 Task: Create a due date automation trigger when advanced on, on the tuesday of the week a card is due add dates not starting tomorrow at 11:00 AM.
Action: Mouse moved to (1133, 357)
Screenshot: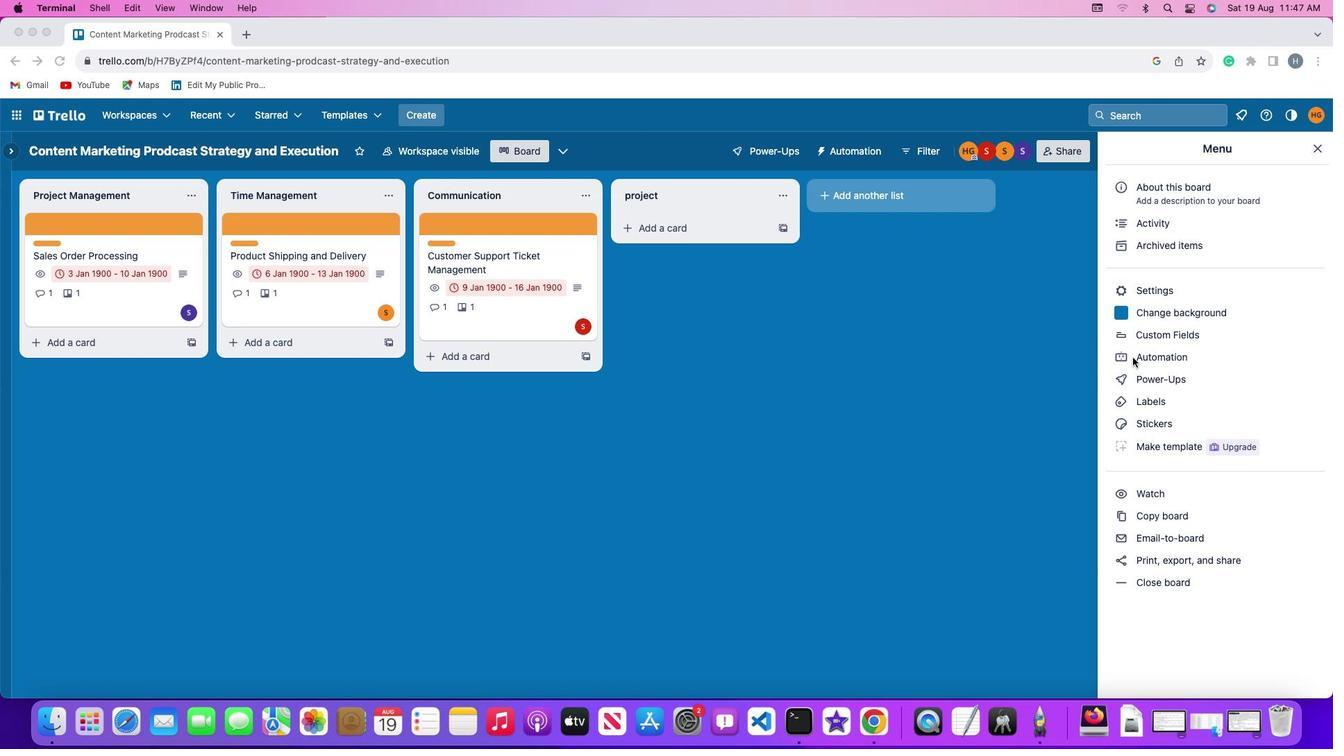 
Action: Mouse pressed left at (1133, 357)
Screenshot: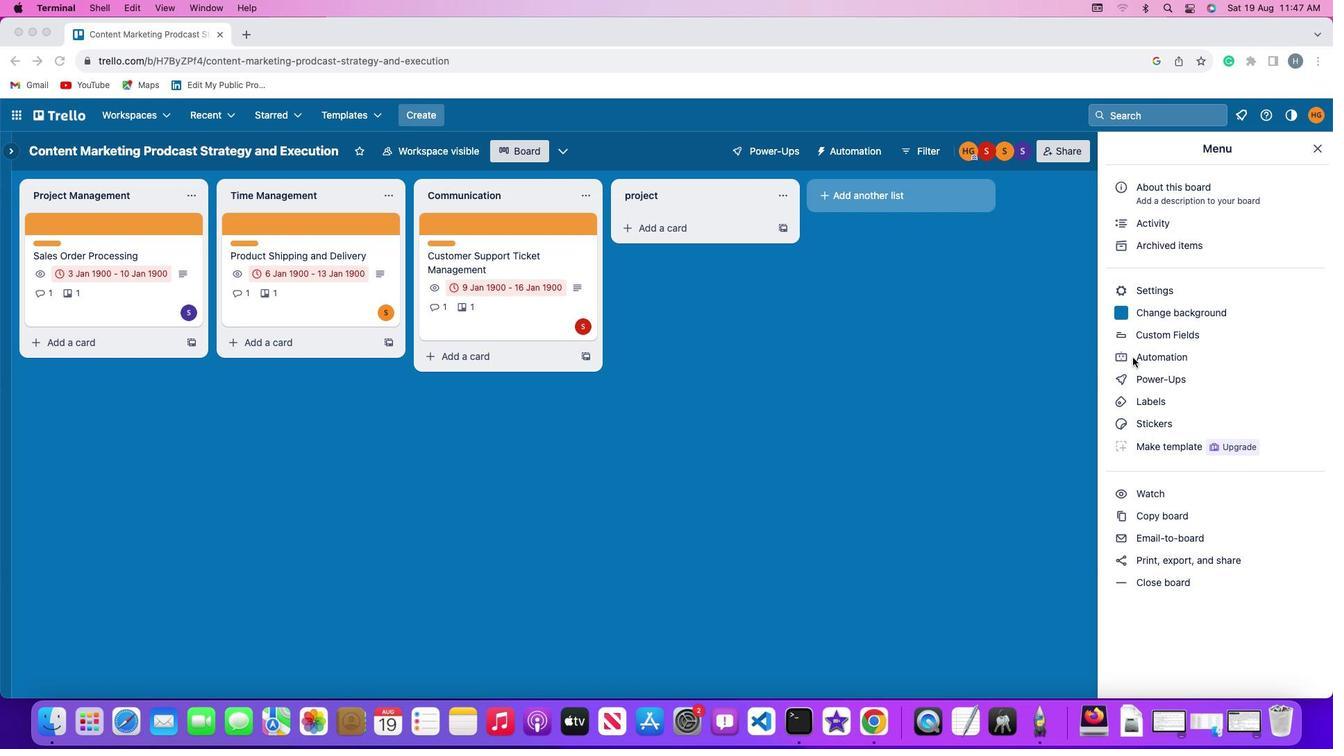 
Action: Mouse pressed left at (1133, 357)
Screenshot: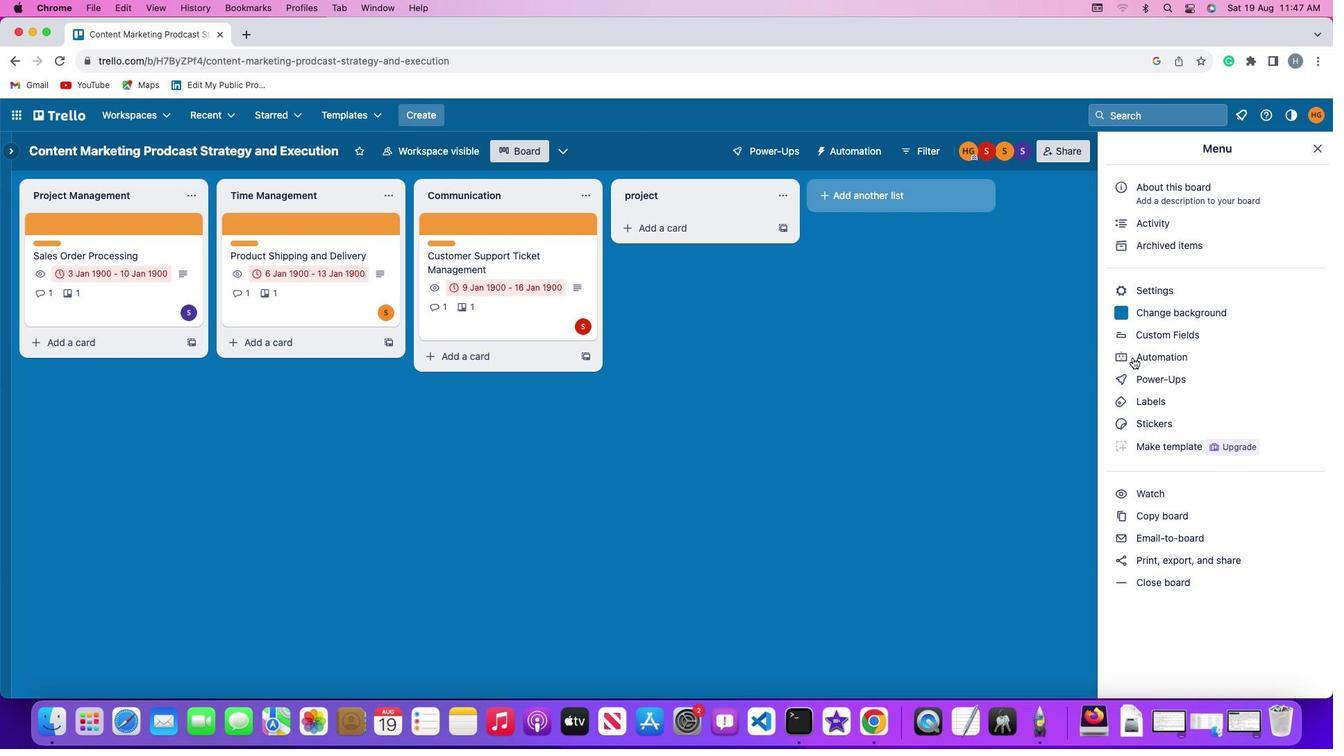 
Action: Mouse moved to (77, 331)
Screenshot: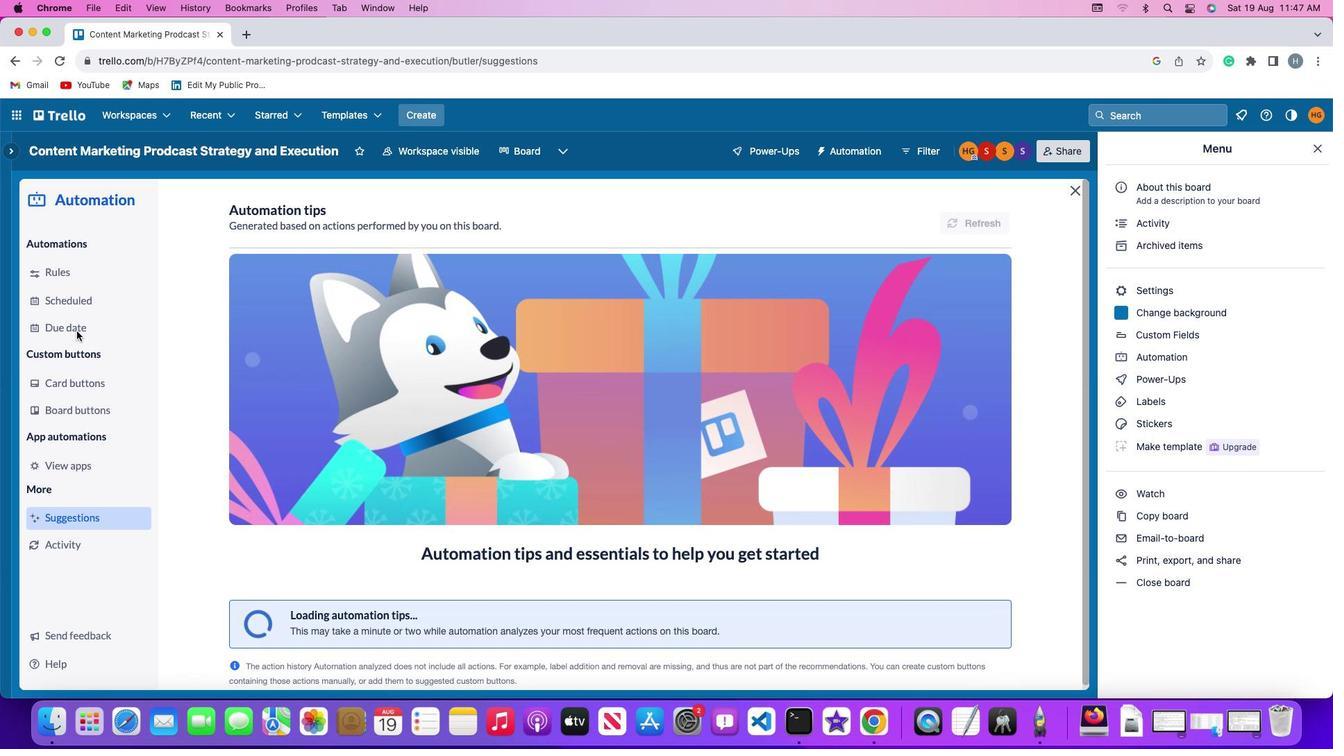 
Action: Mouse pressed left at (77, 331)
Screenshot: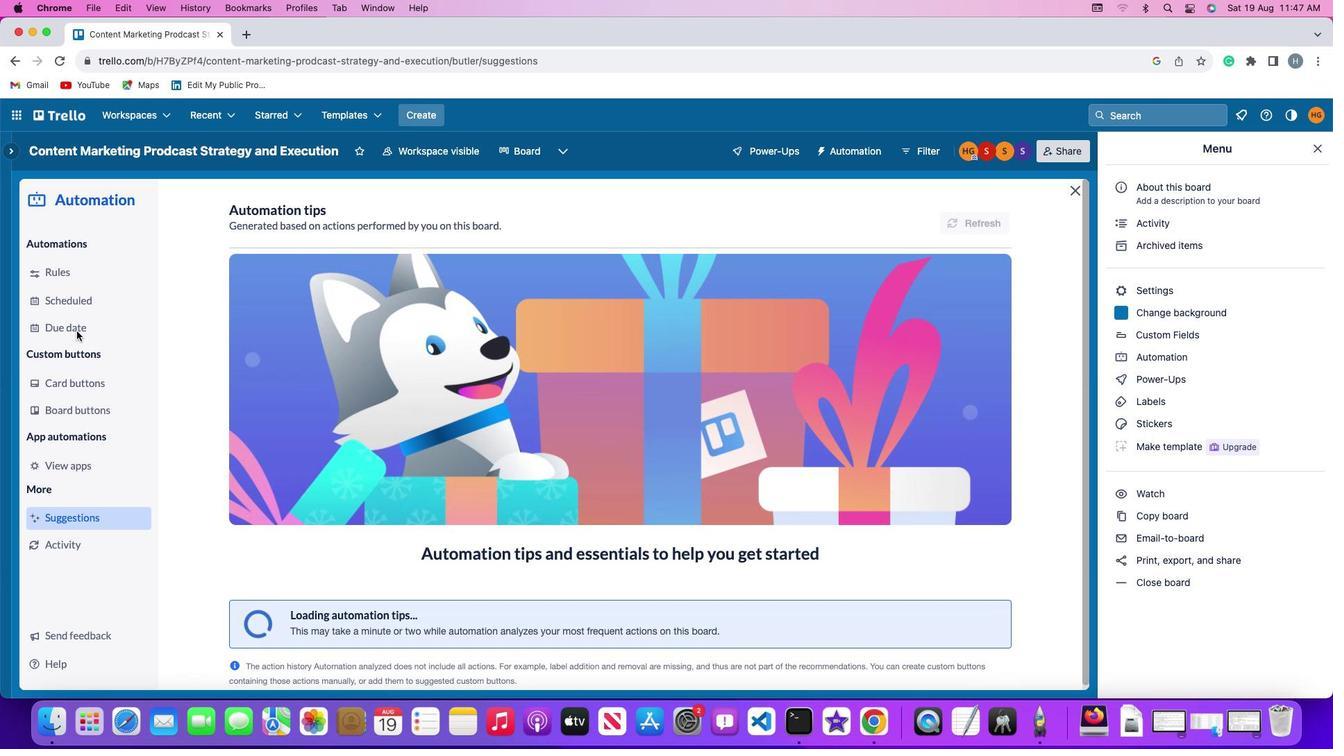 
Action: Mouse moved to (942, 211)
Screenshot: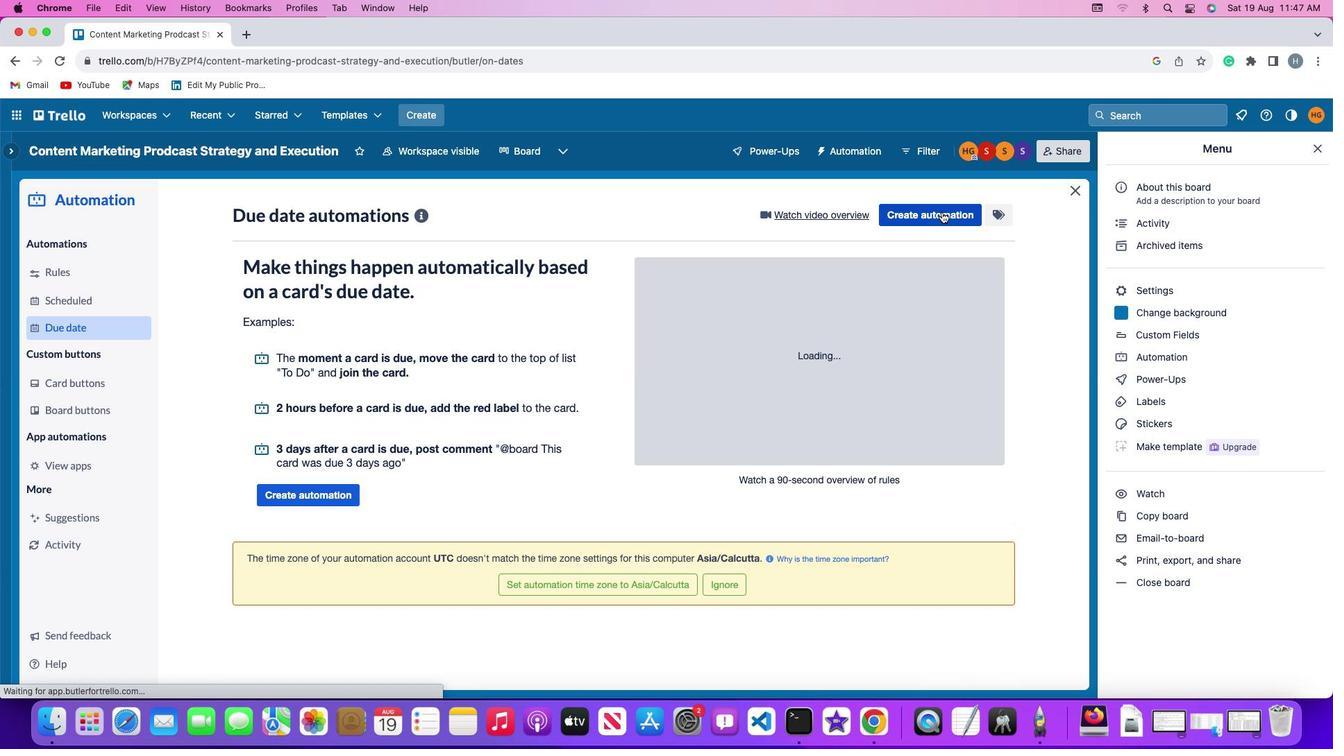 
Action: Mouse pressed left at (942, 211)
Screenshot: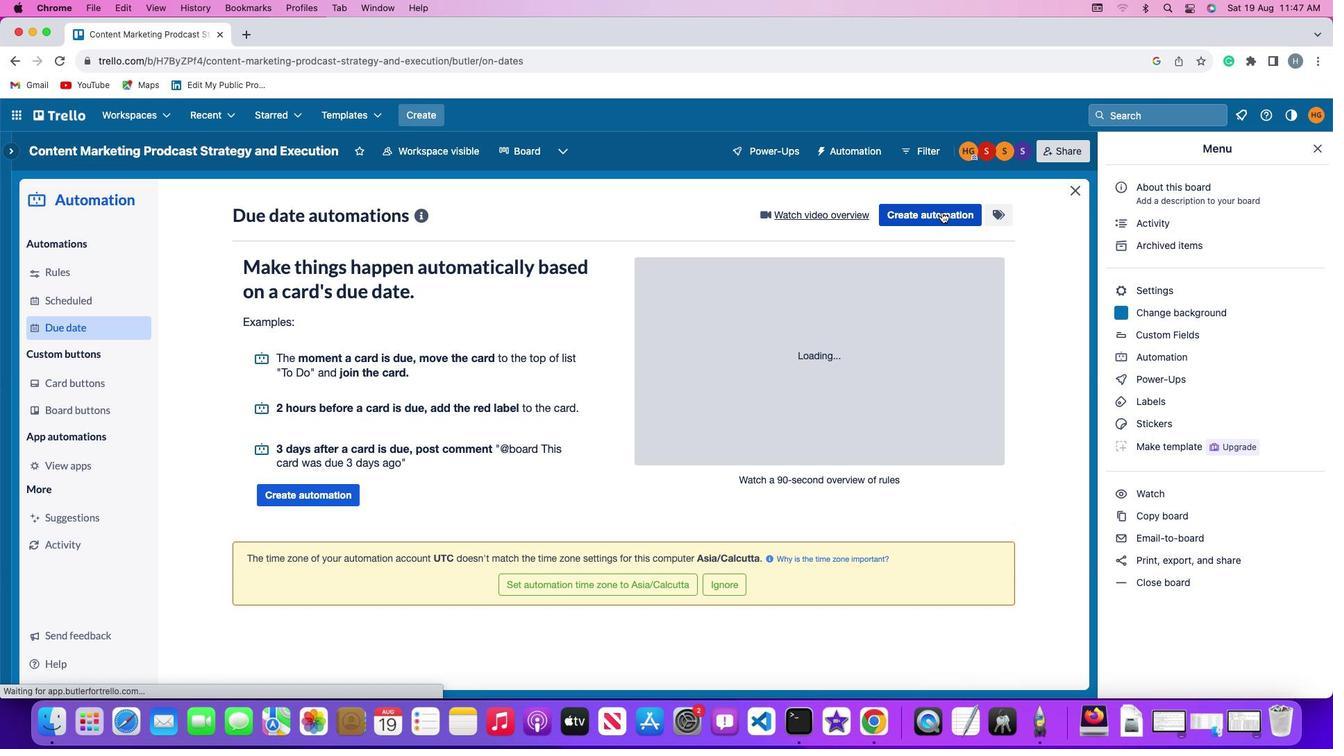 
Action: Mouse moved to (270, 343)
Screenshot: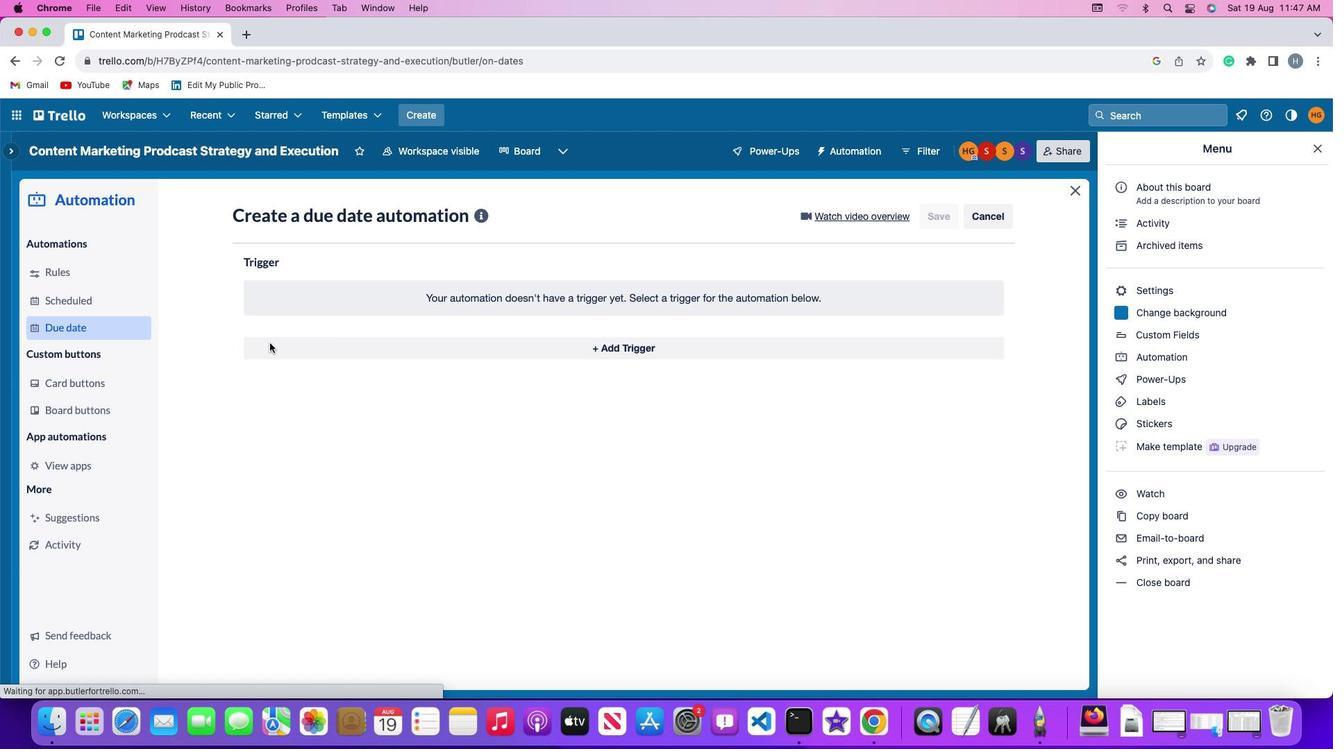 
Action: Mouse pressed left at (270, 343)
Screenshot: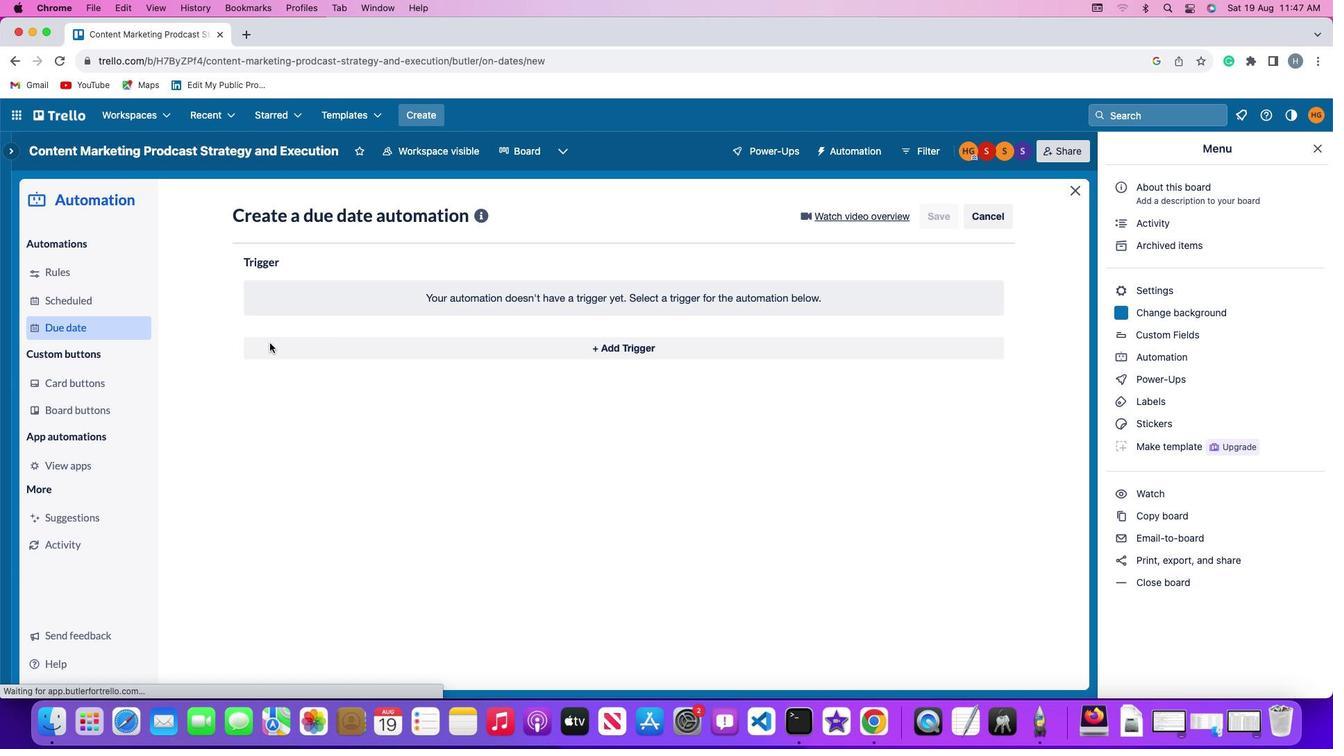 
Action: Mouse moved to (308, 596)
Screenshot: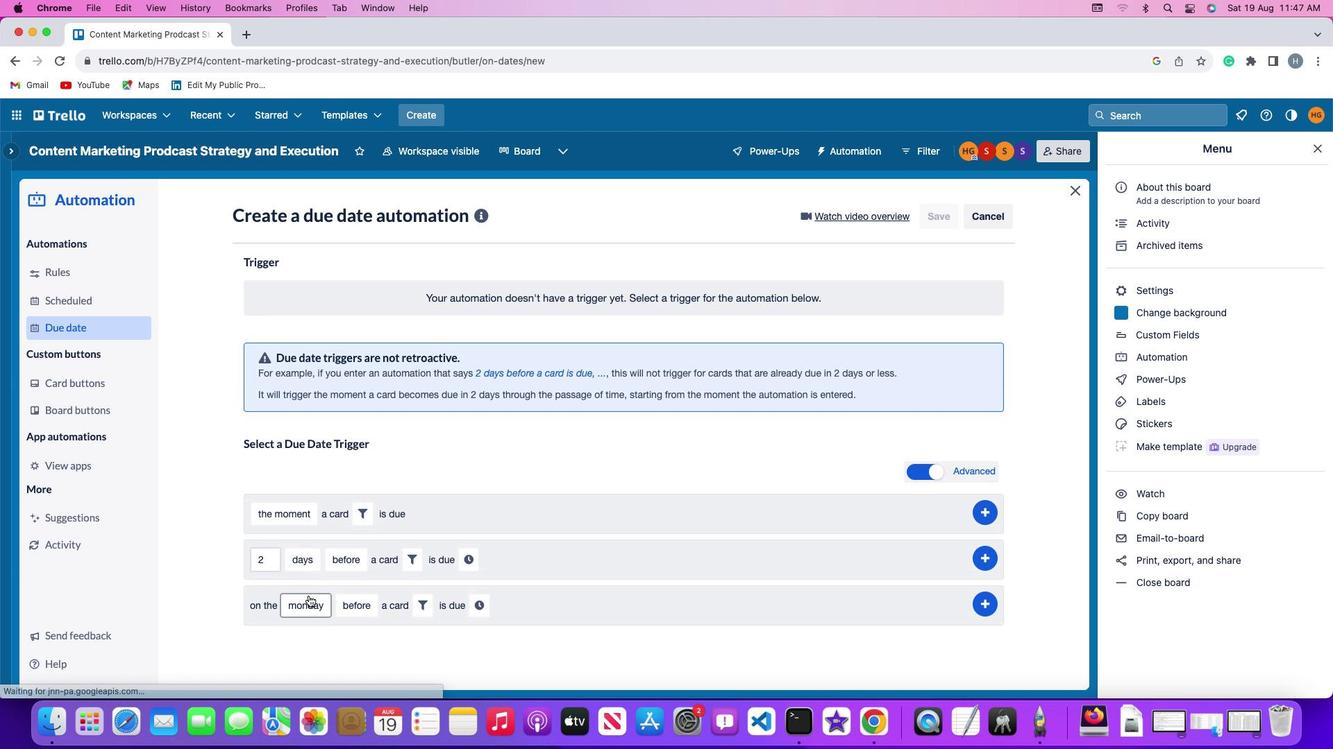 
Action: Mouse pressed left at (308, 596)
Screenshot: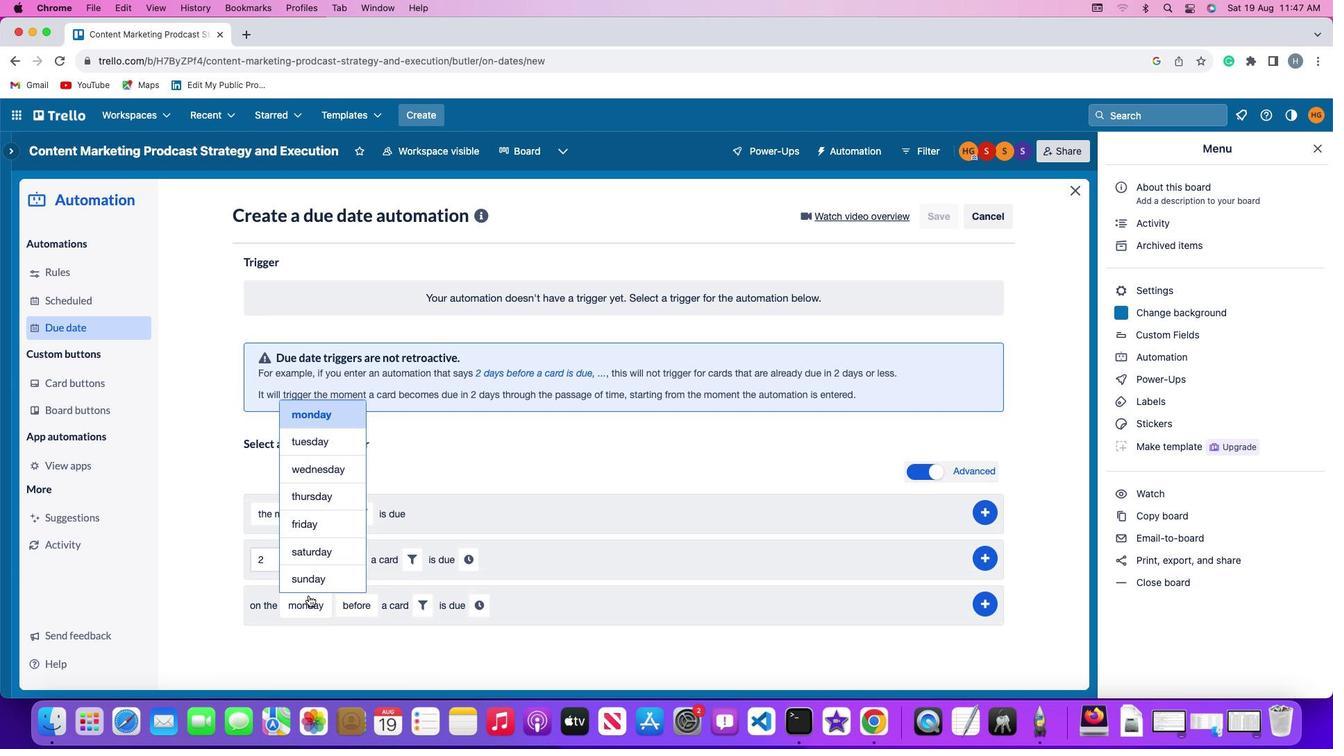 
Action: Mouse moved to (329, 447)
Screenshot: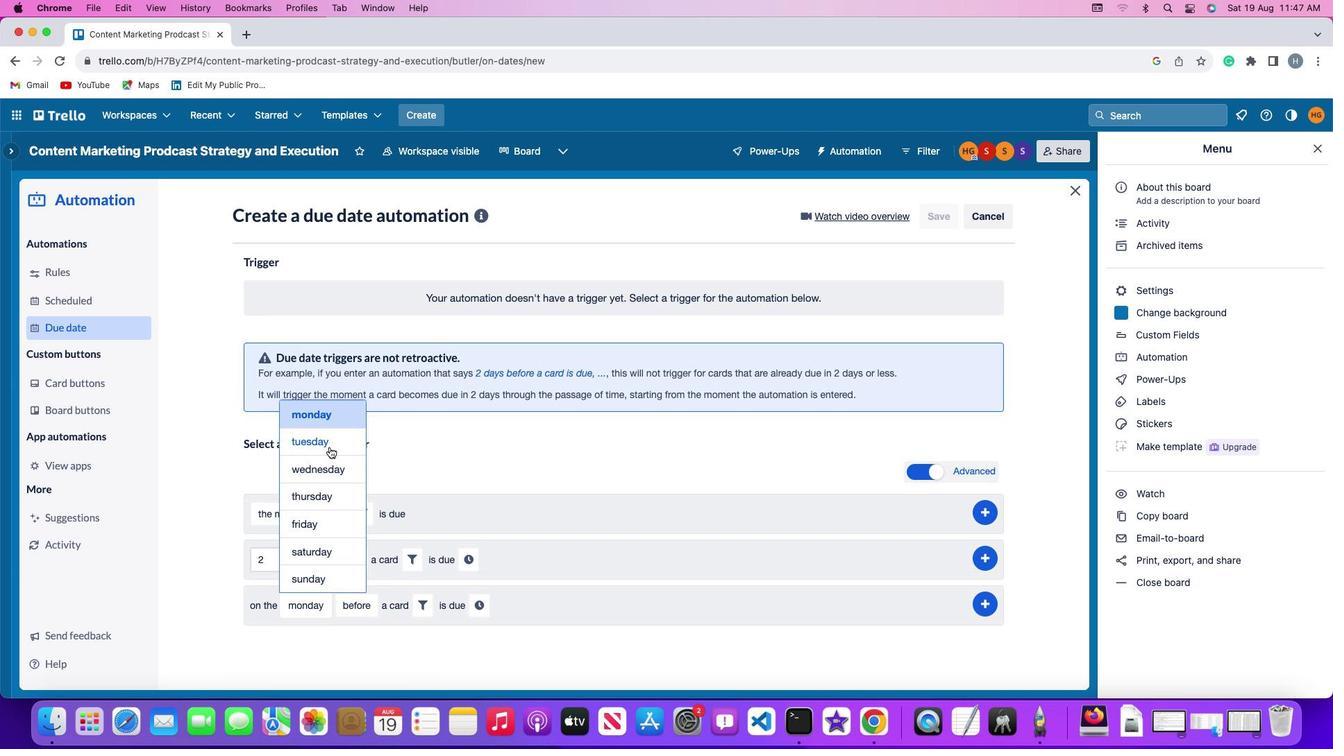 
Action: Mouse pressed left at (329, 447)
Screenshot: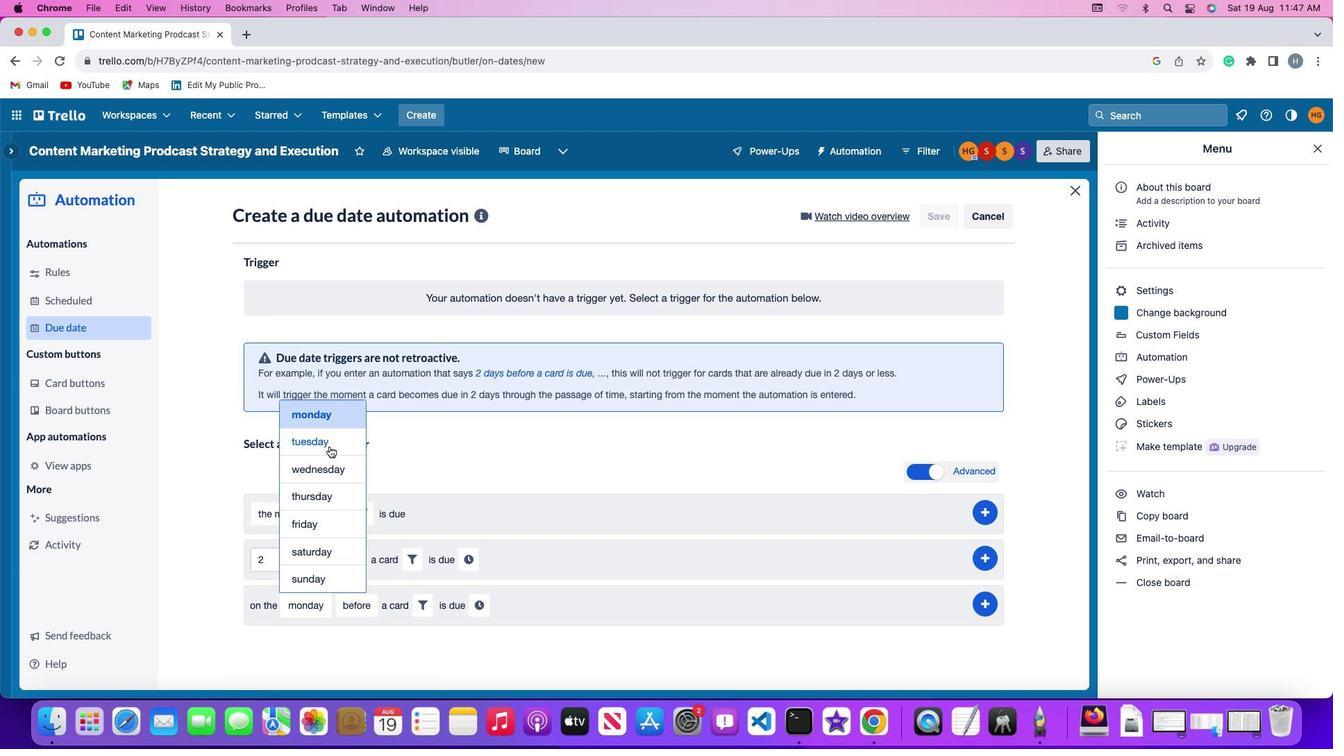 
Action: Mouse moved to (365, 613)
Screenshot: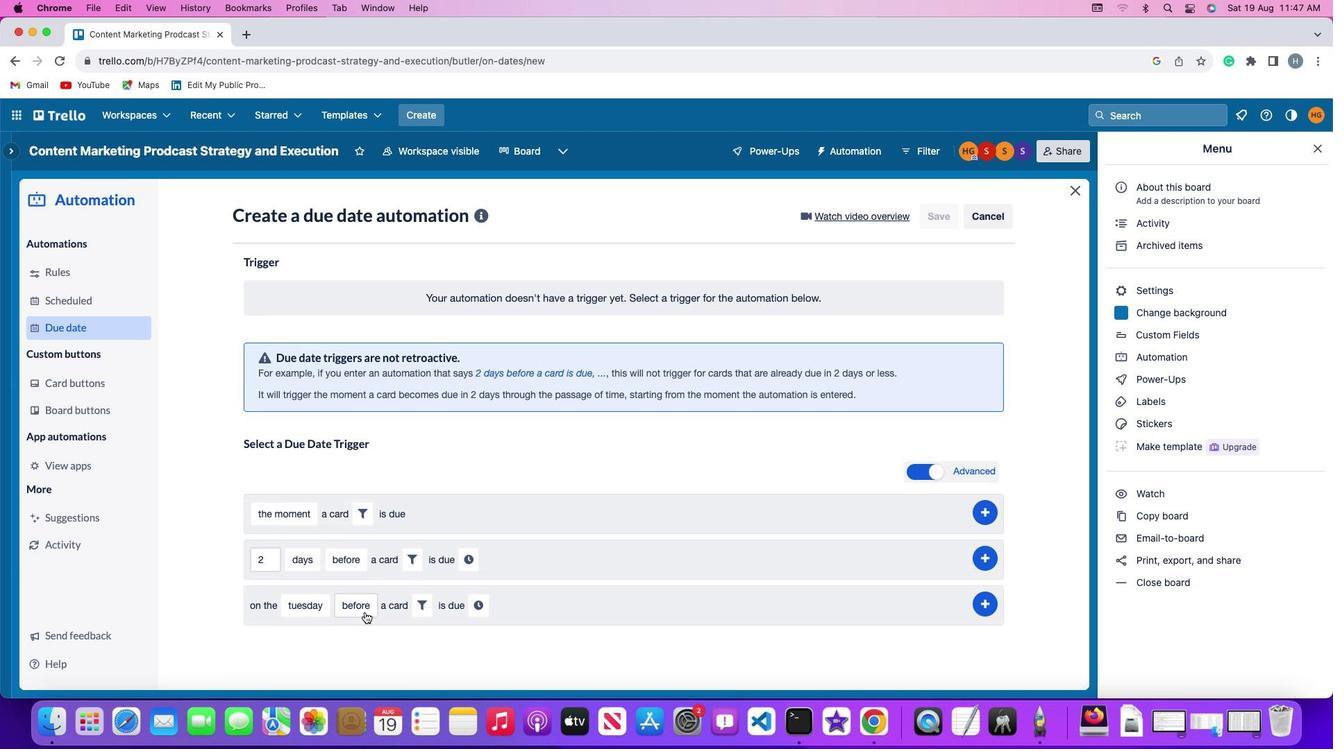 
Action: Mouse pressed left at (365, 613)
Screenshot: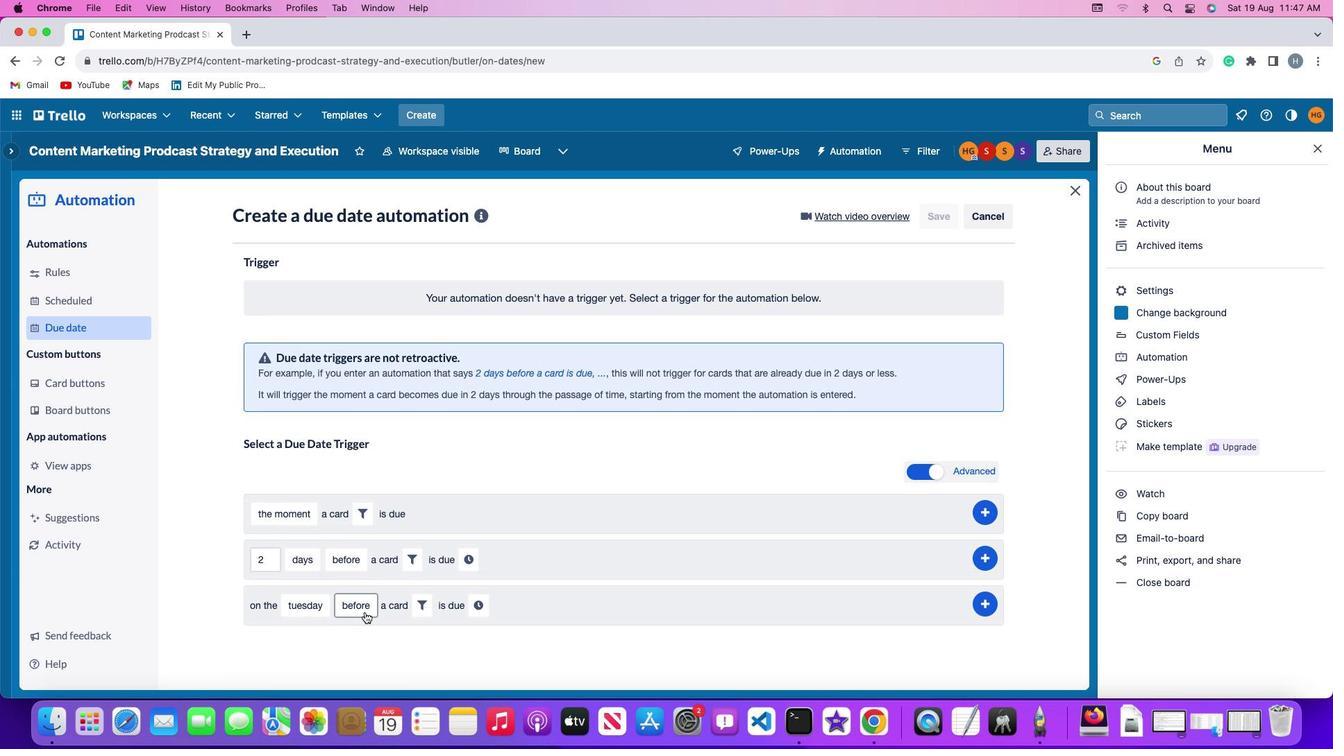 
Action: Mouse moved to (376, 552)
Screenshot: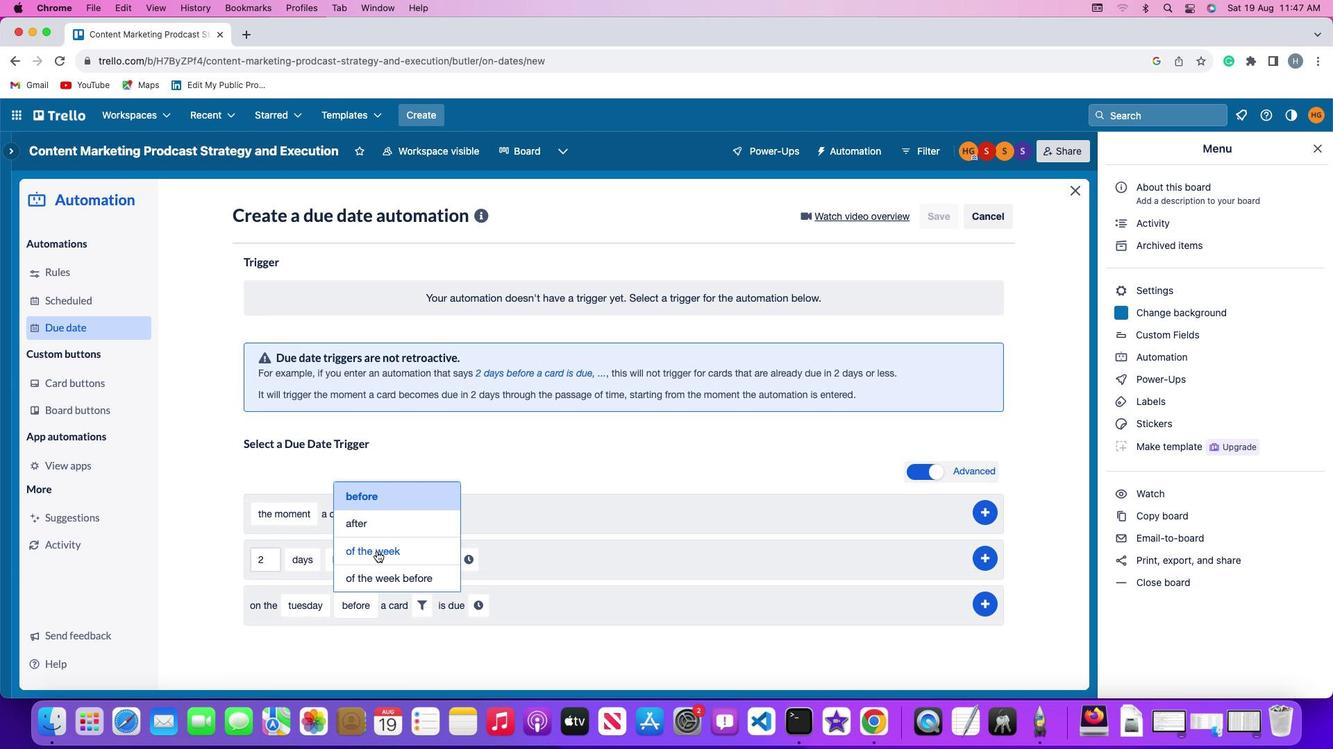 
Action: Mouse pressed left at (376, 552)
Screenshot: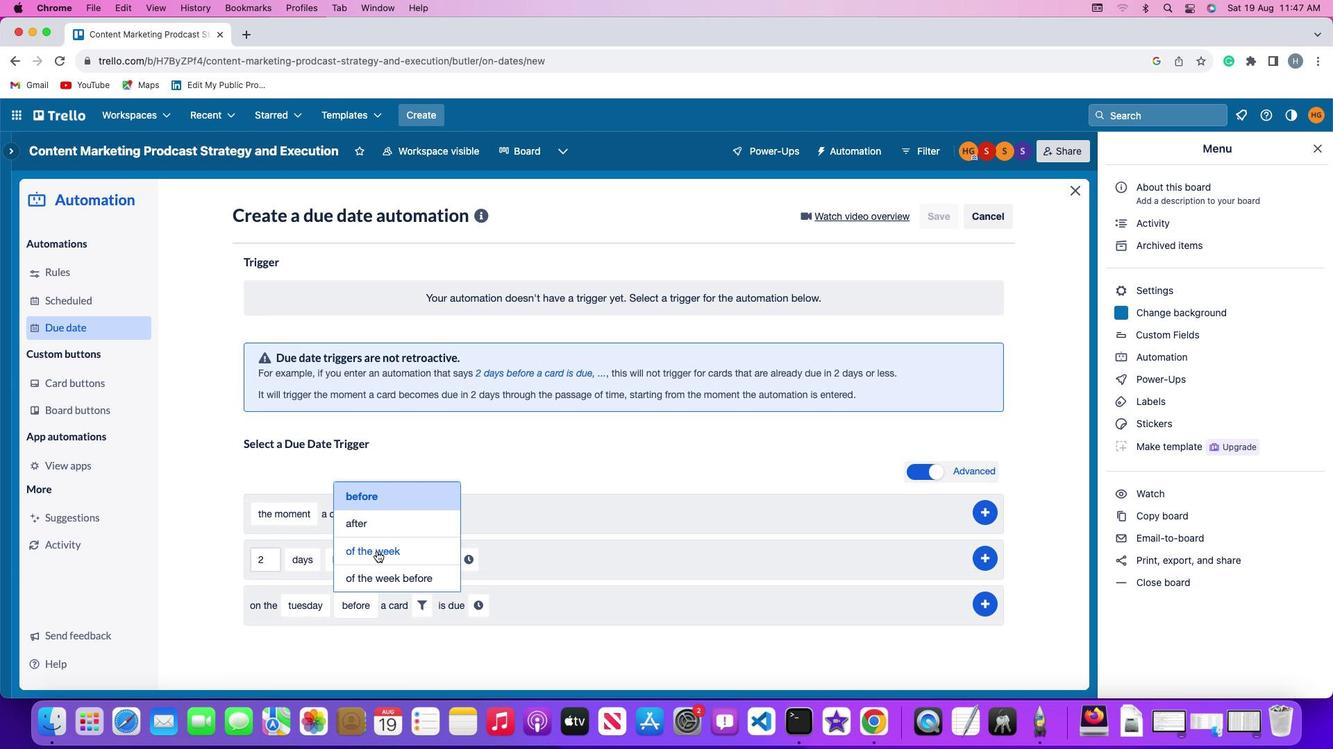 
Action: Mouse moved to (445, 604)
Screenshot: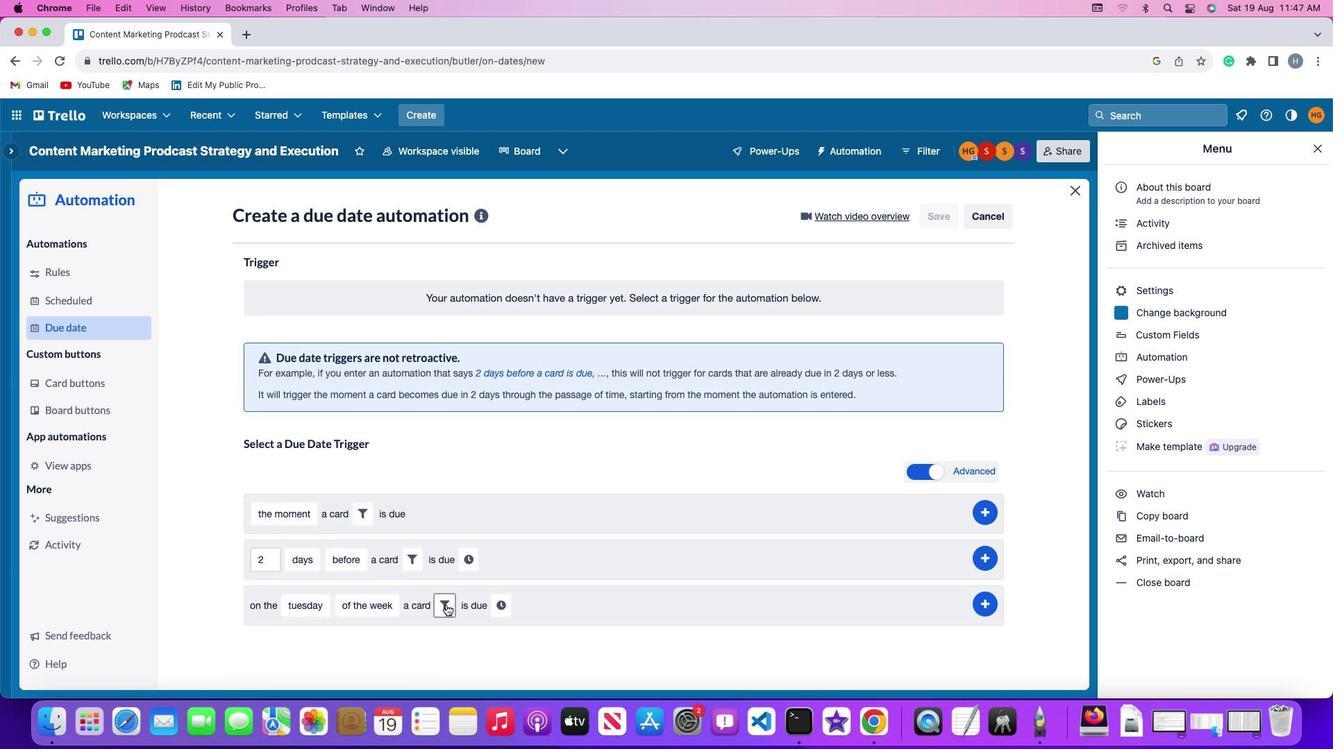 
Action: Mouse pressed left at (445, 604)
Screenshot: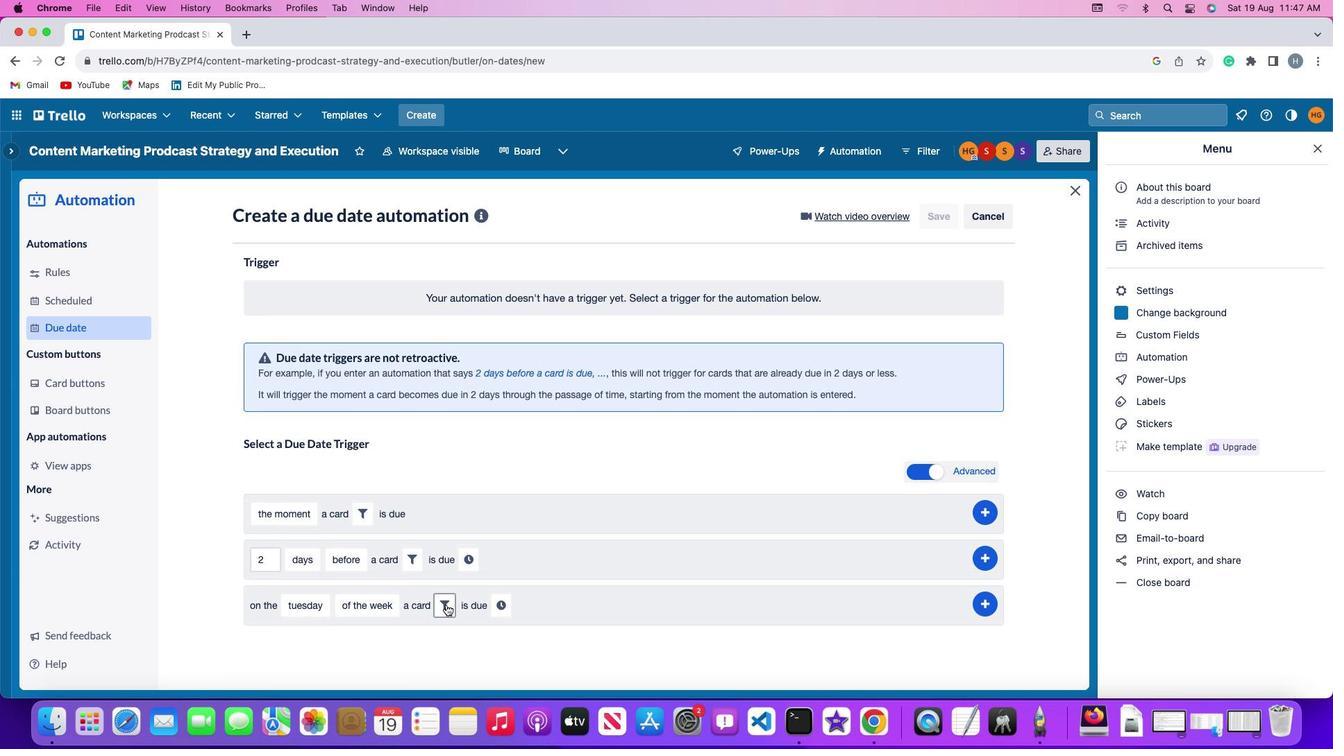 
Action: Mouse moved to (512, 642)
Screenshot: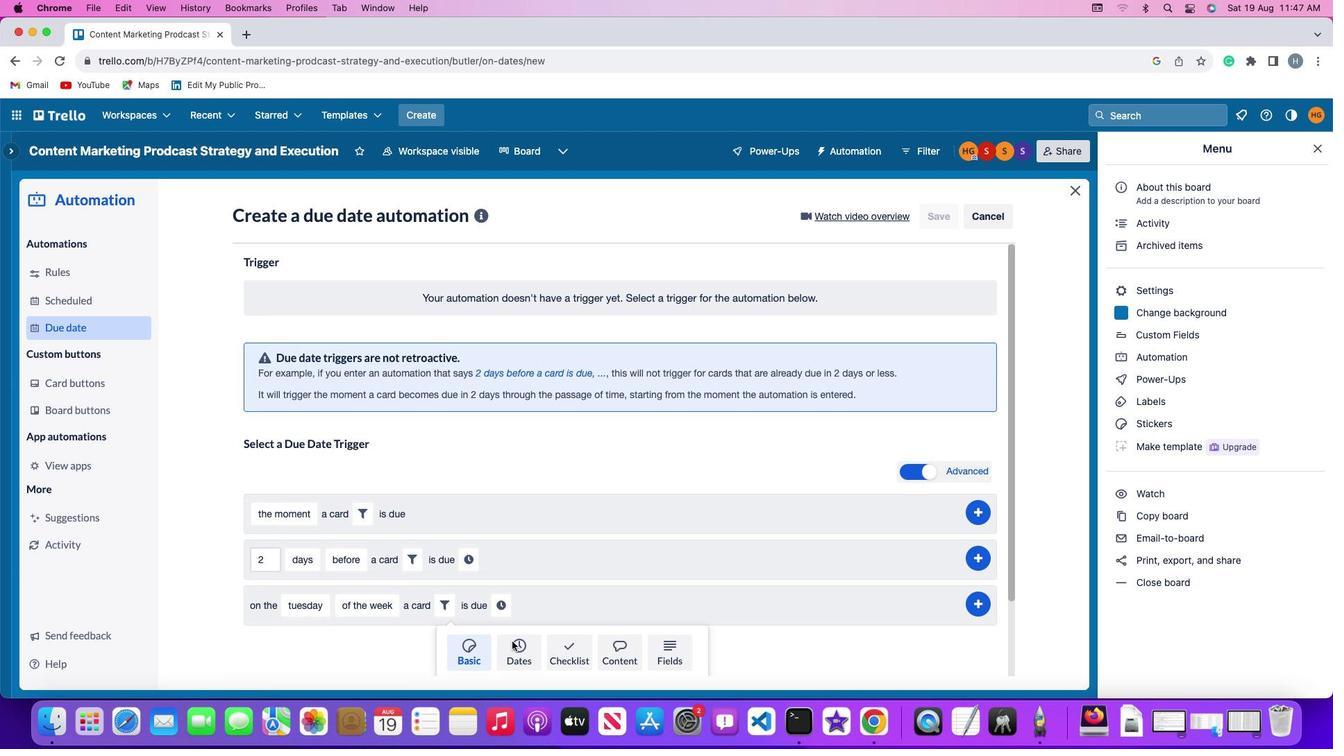 
Action: Mouse pressed left at (512, 642)
Screenshot: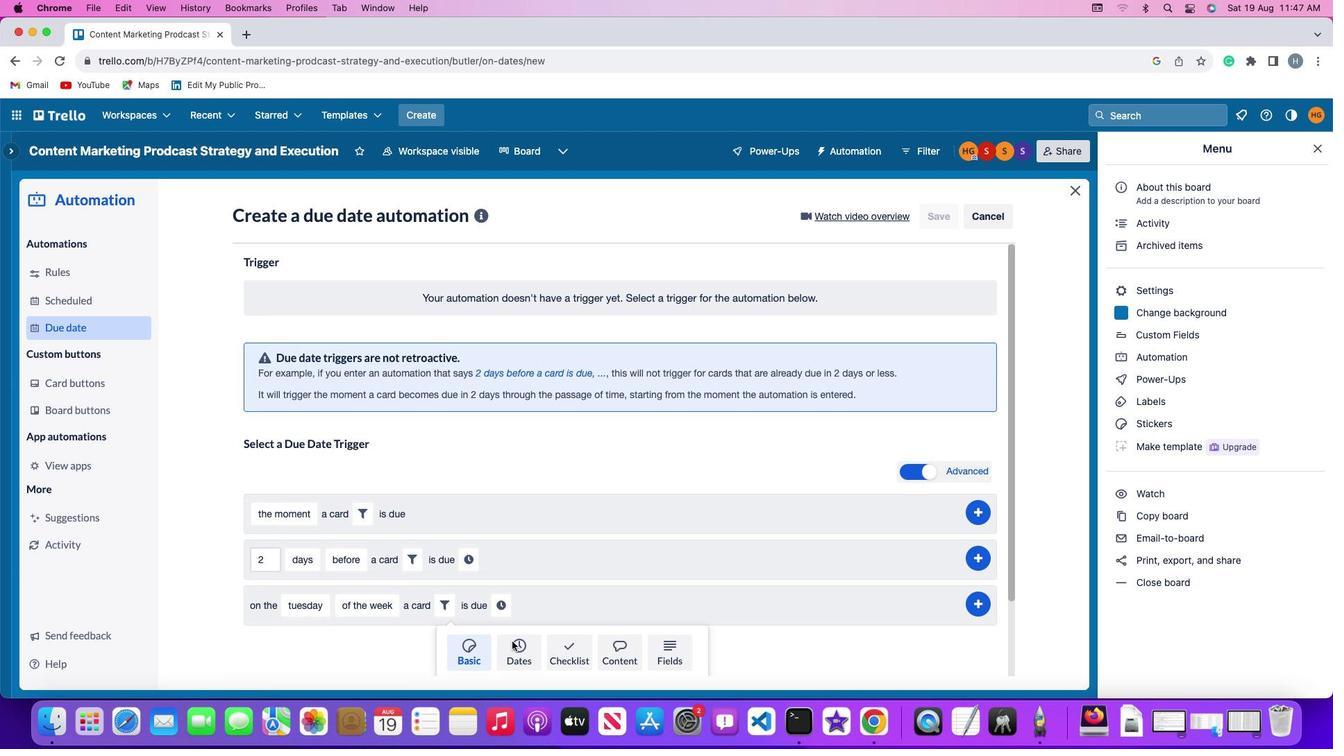 
Action: Mouse moved to (403, 642)
Screenshot: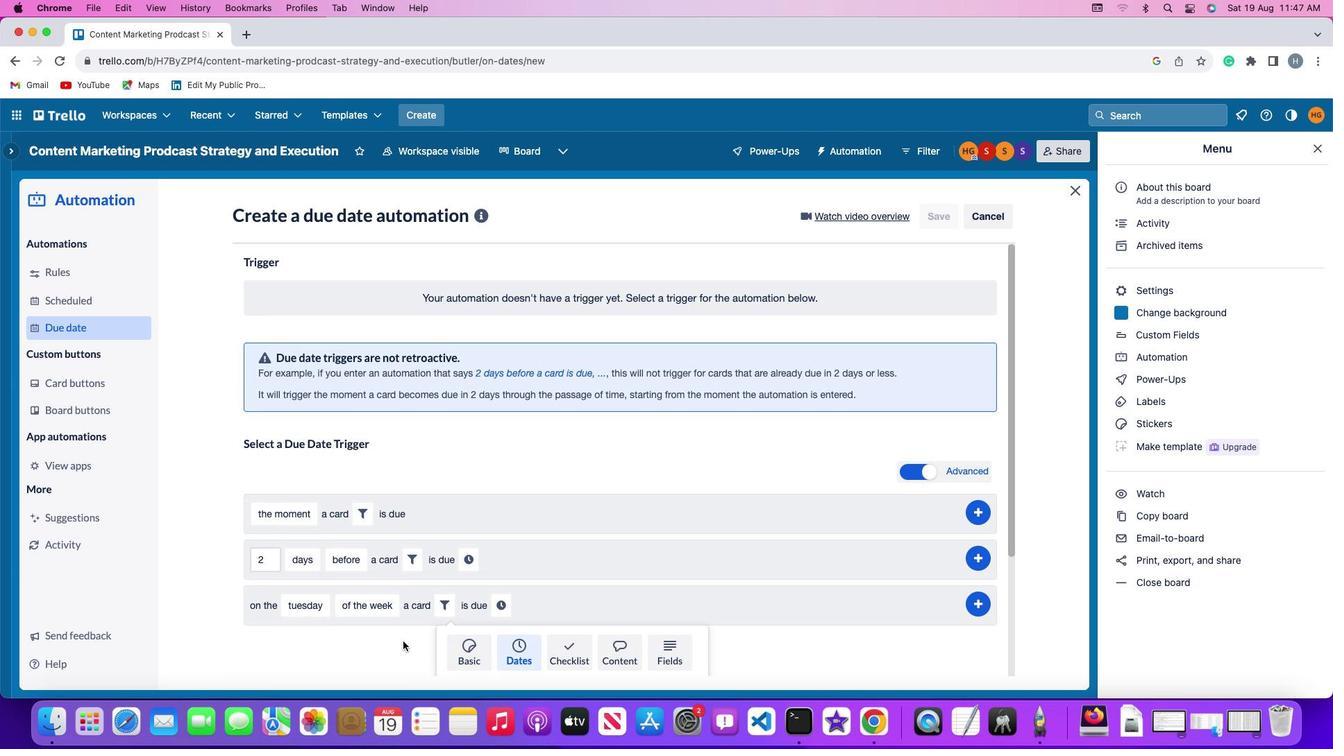 
Action: Mouse scrolled (403, 642) with delta (0, 0)
Screenshot: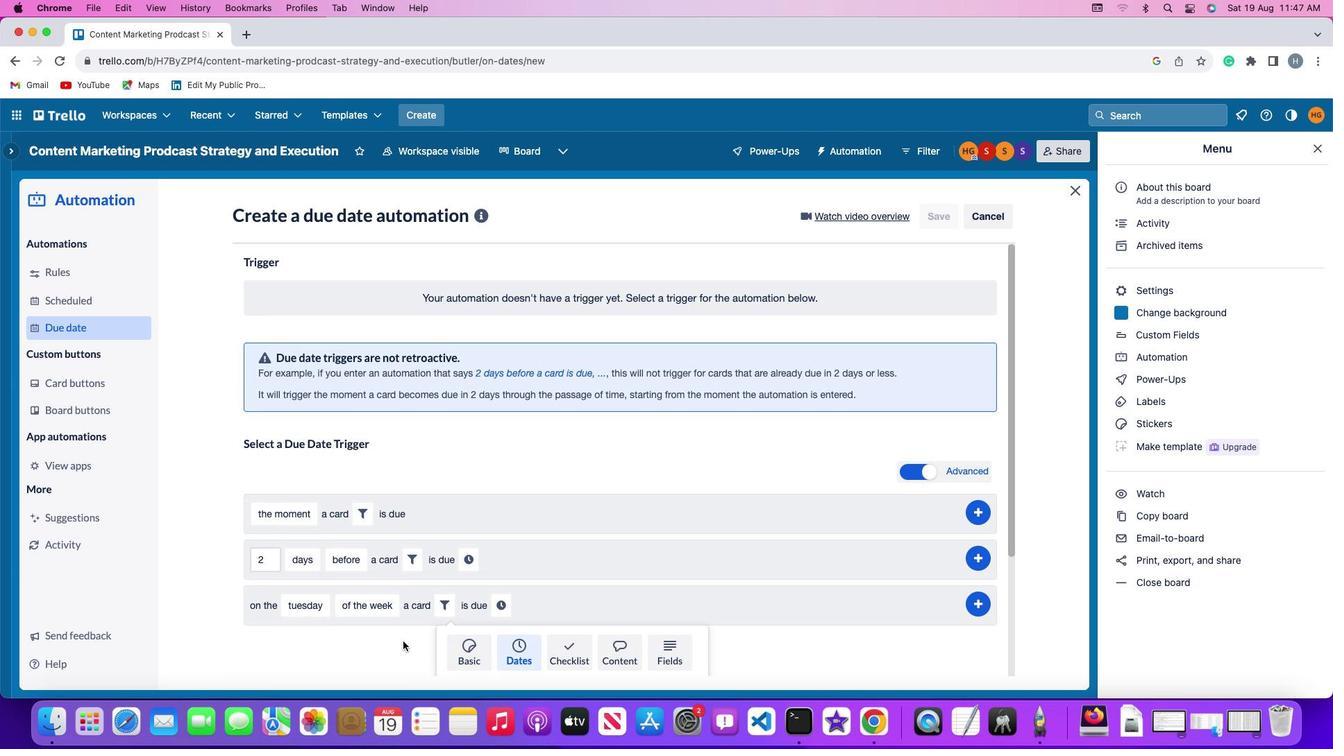 
Action: Mouse scrolled (403, 642) with delta (0, 0)
Screenshot: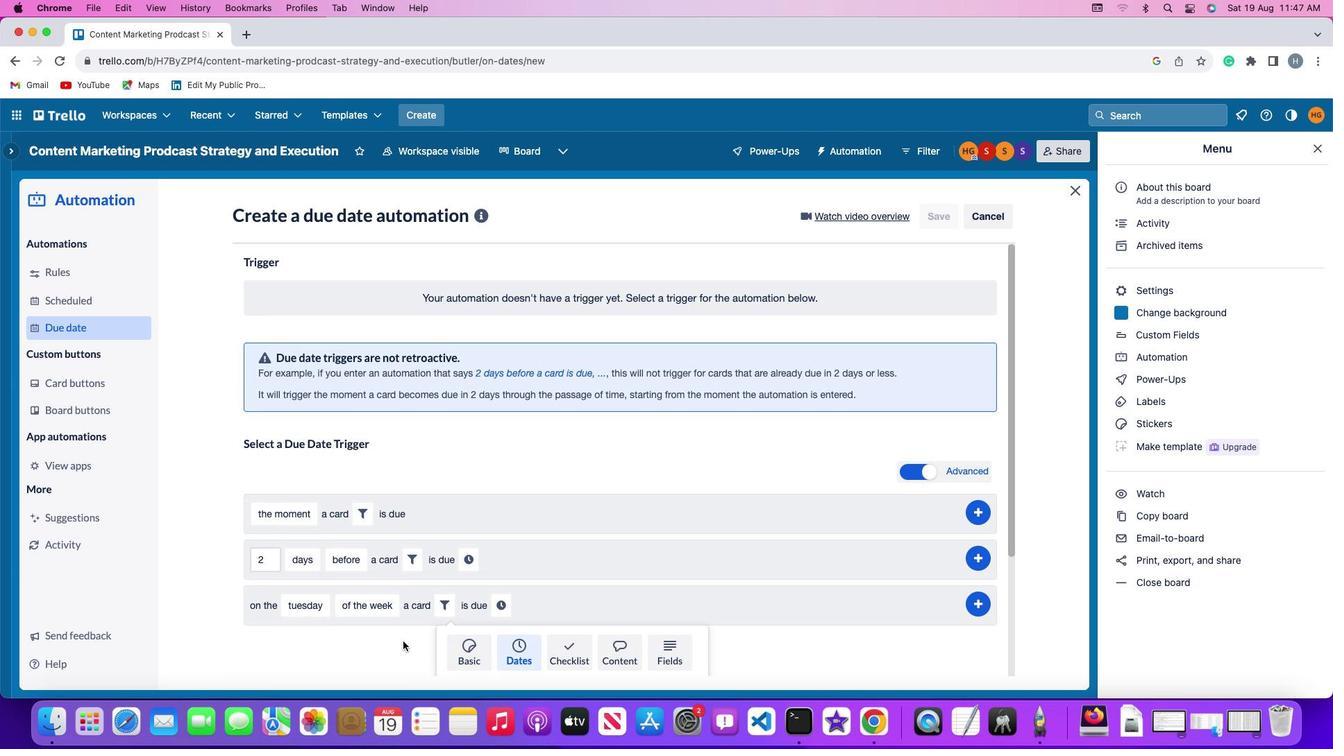 
Action: Mouse scrolled (403, 642) with delta (0, -2)
Screenshot: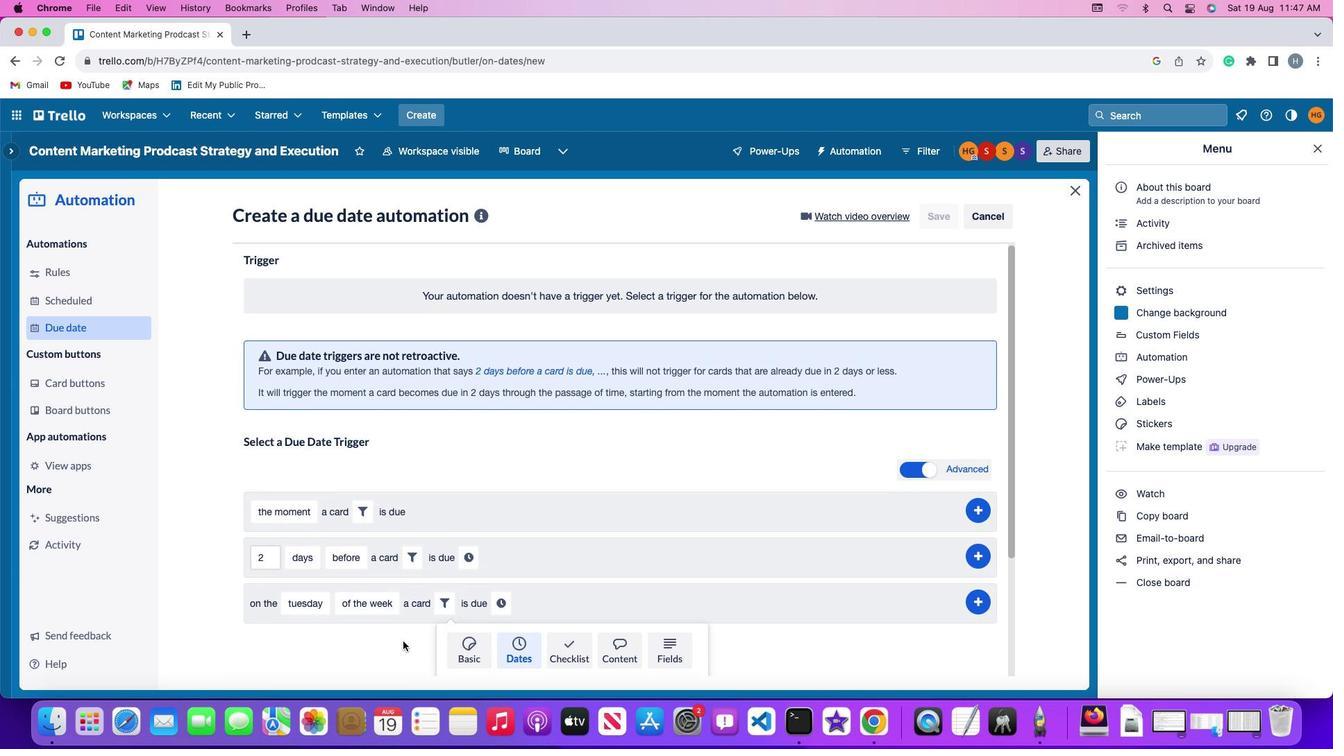 
Action: Mouse scrolled (403, 642) with delta (0, -3)
Screenshot: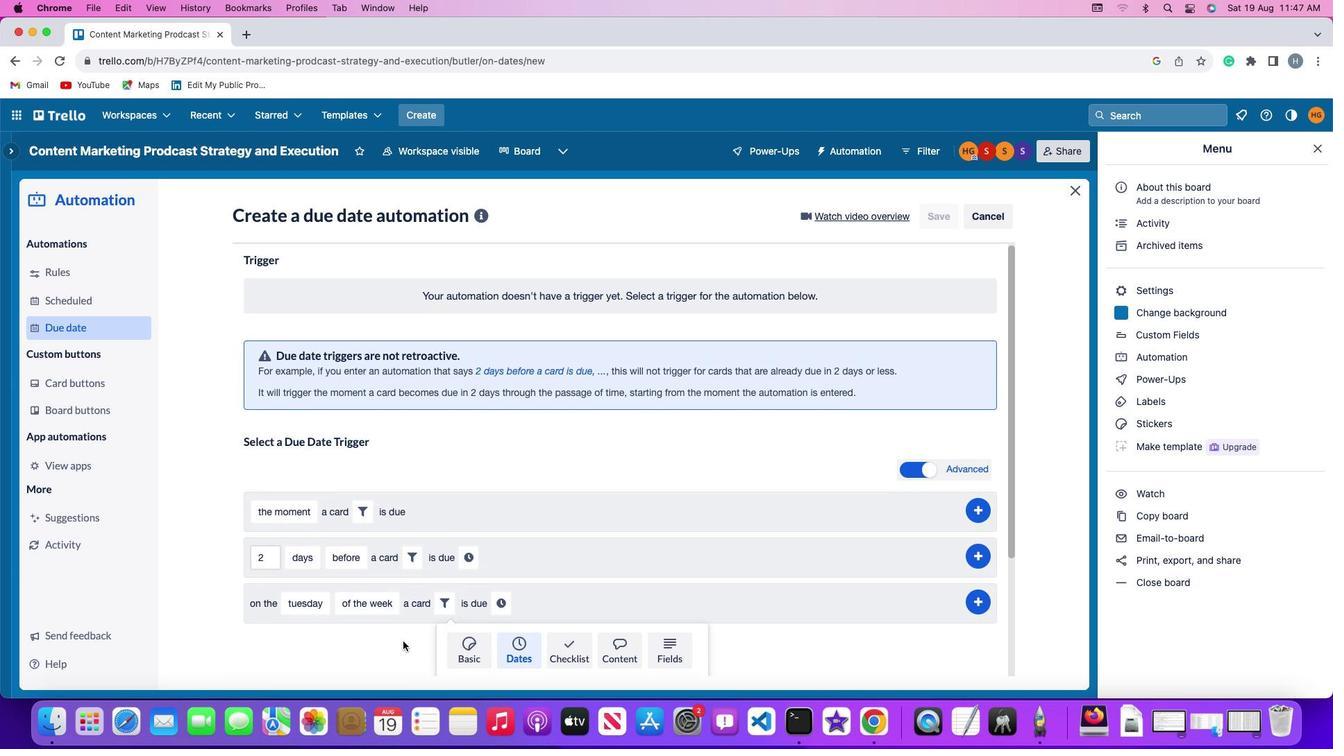 
Action: Mouse scrolled (403, 642) with delta (0, -4)
Screenshot: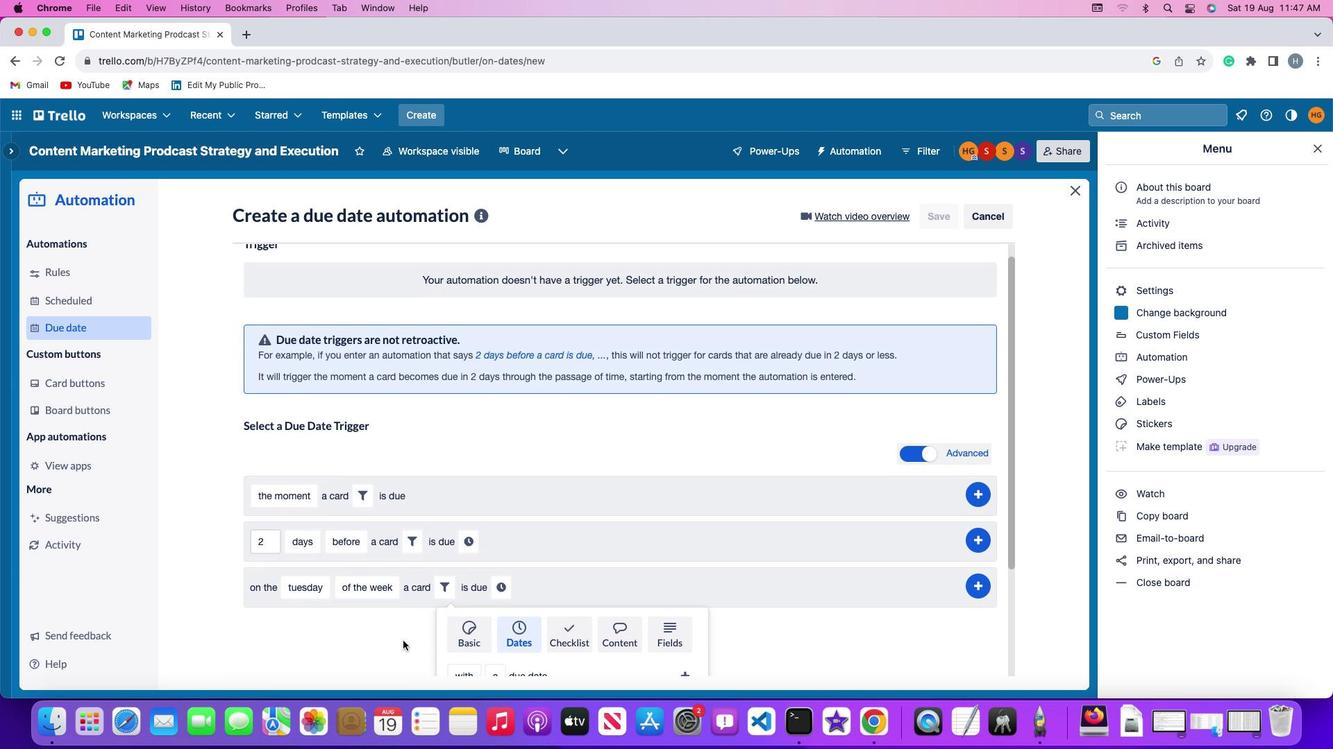 
Action: Mouse moved to (461, 602)
Screenshot: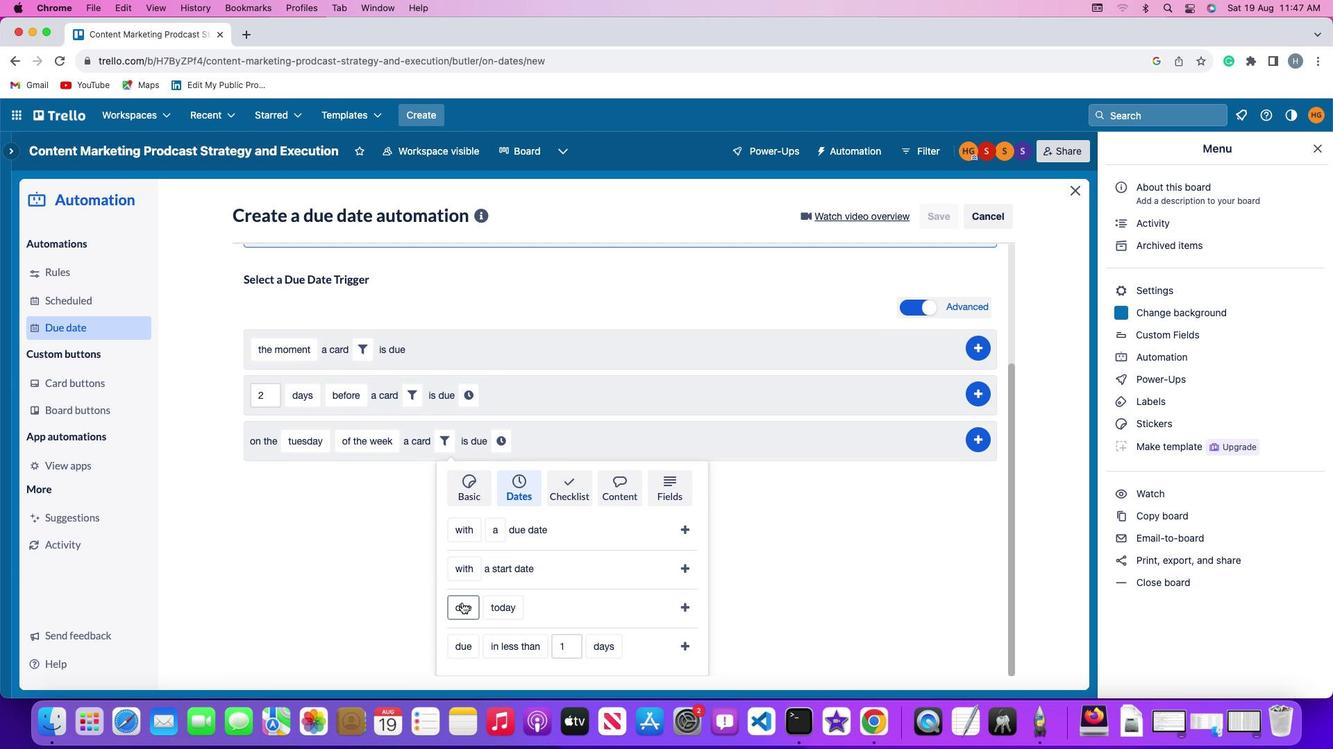 
Action: Mouse pressed left at (461, 602)
Screenshot: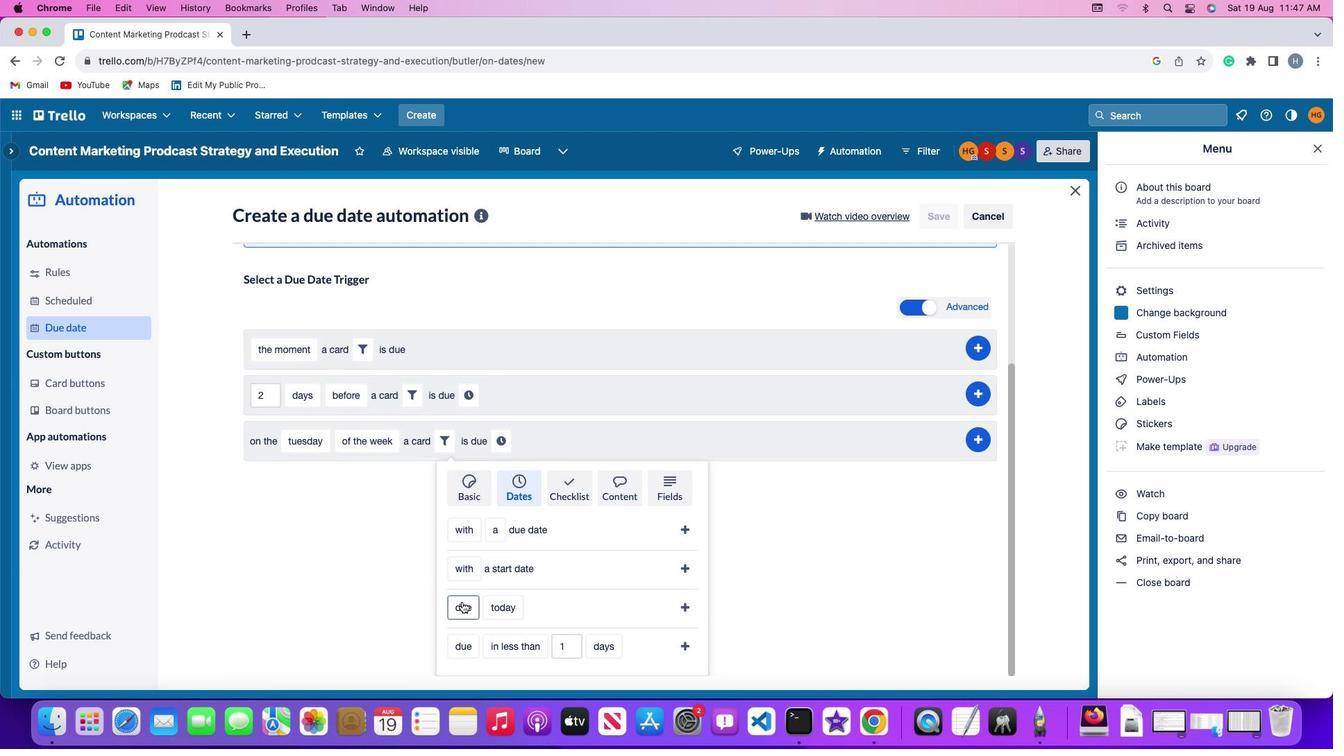 
Action: Mouse moved to (460, 581)
Screenshot: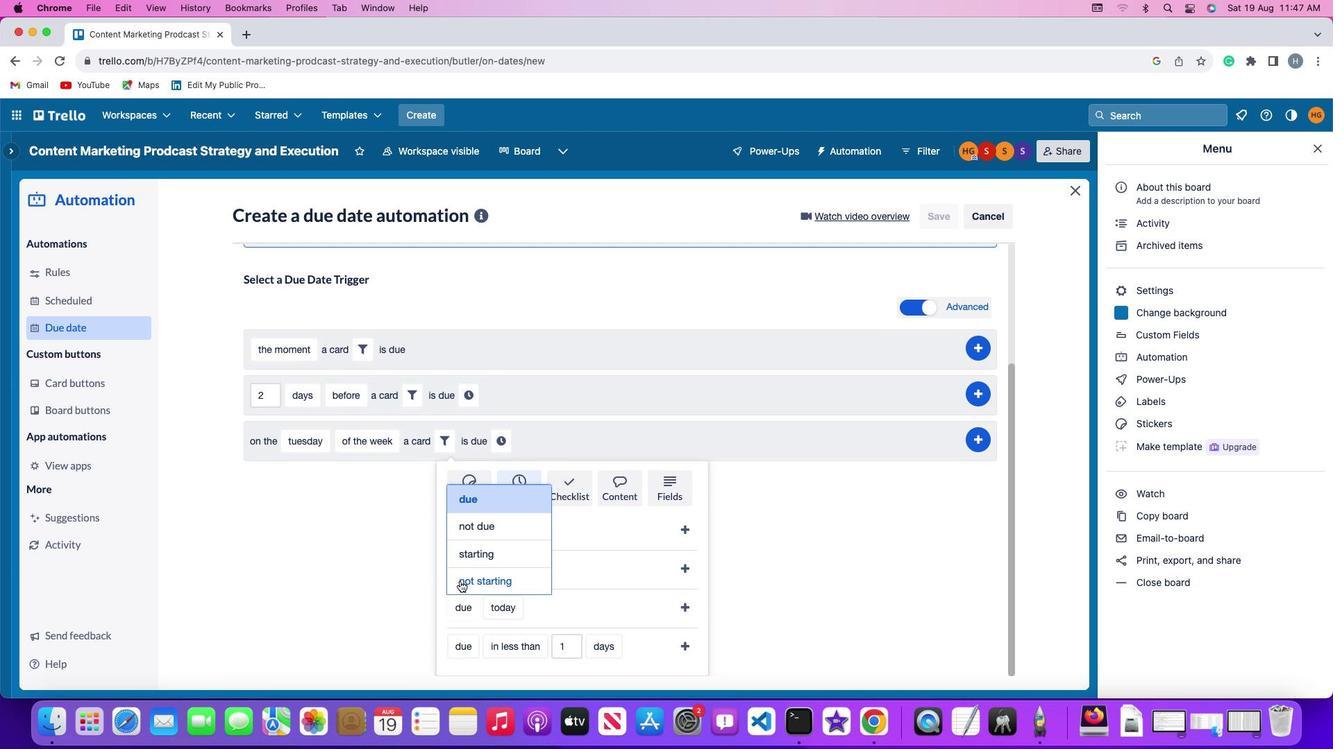 
Action: Mouse pressed left at (460, 581)
Screenshot: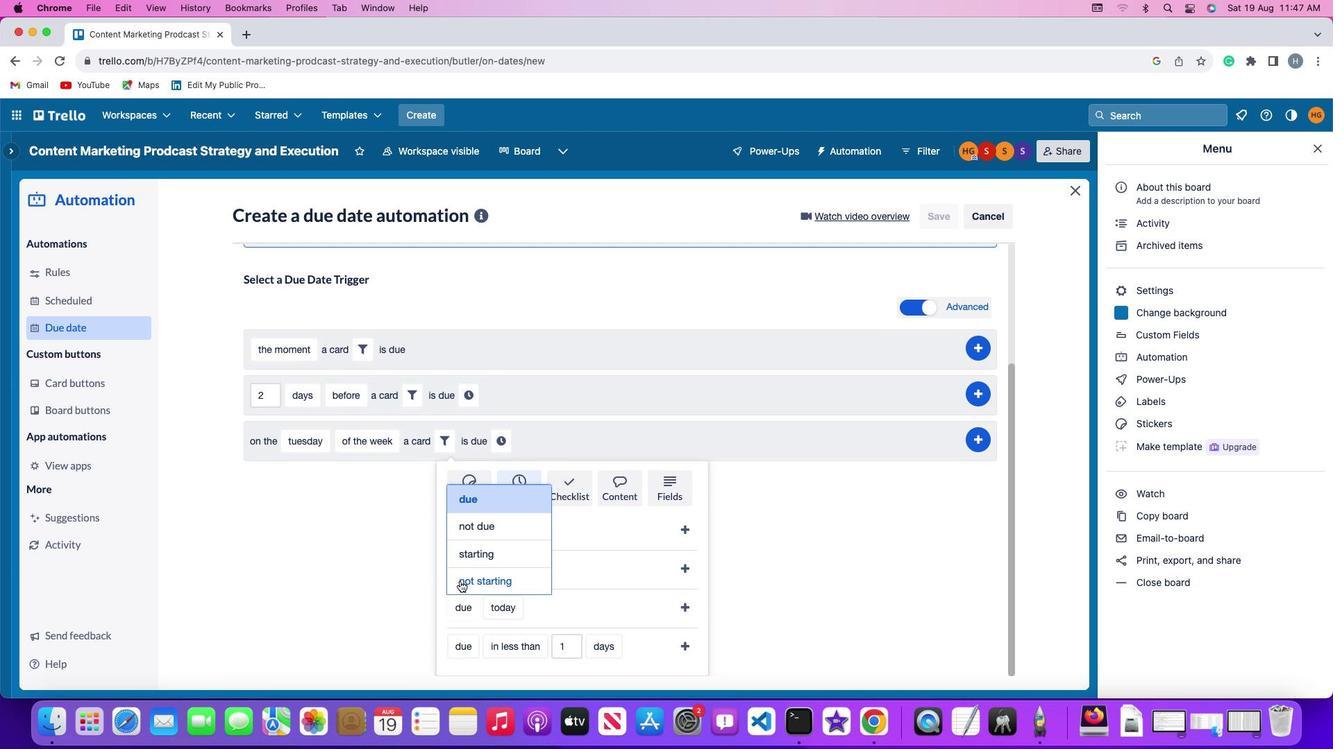 
Action: Mouse moved to (525, 604)
Screenshot: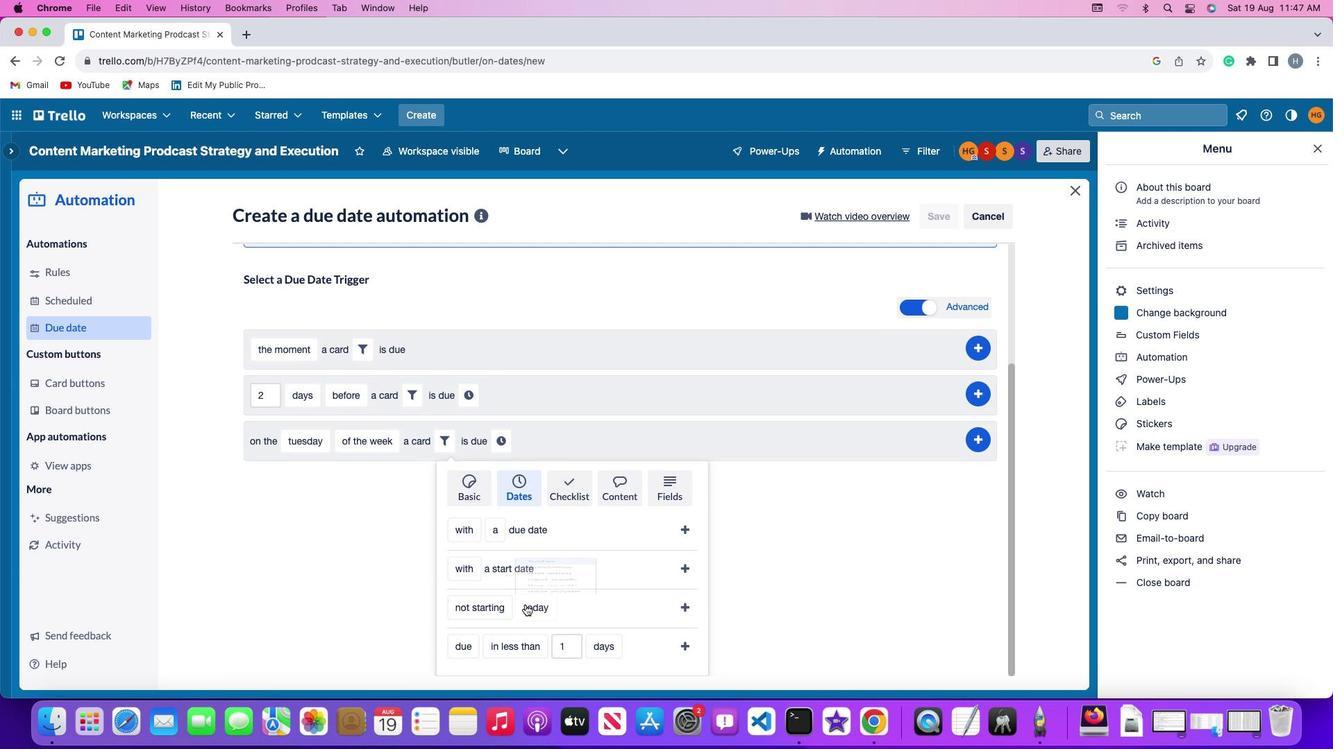 
Action: Mouse pressed left at (525, 604)
Screenshot: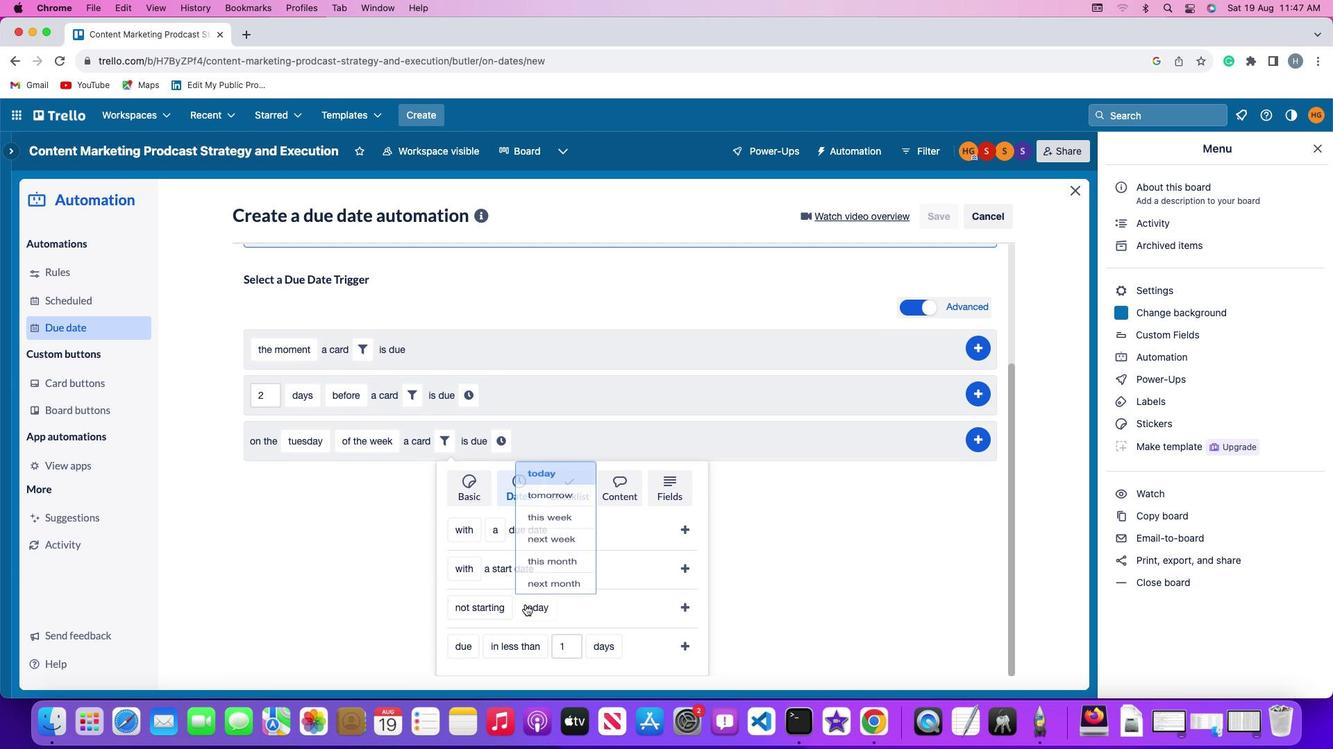 
Action: Mouse moved to (554, 470)
Screenshot: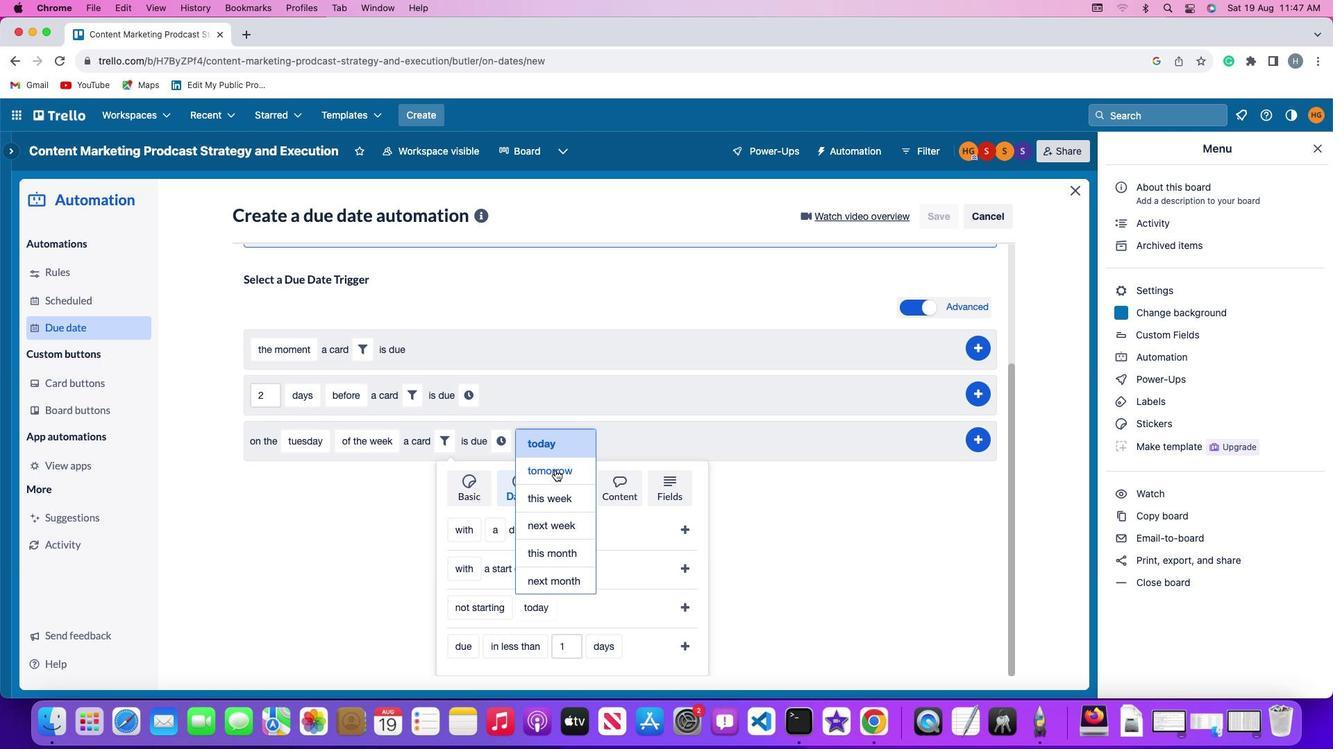 
Action: Mouse pressed left at (554, 470)
Screenshot: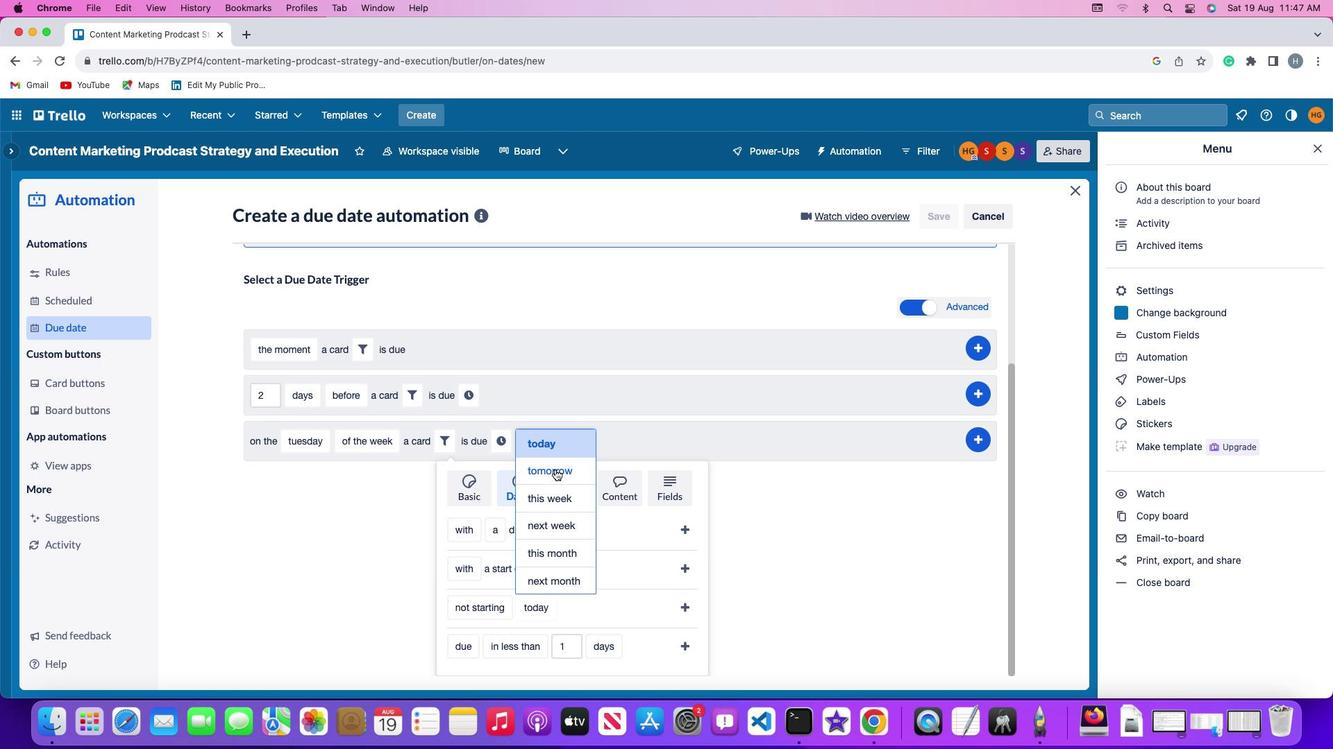 
Action: Mouse moved to (685, 603)
Screenshot: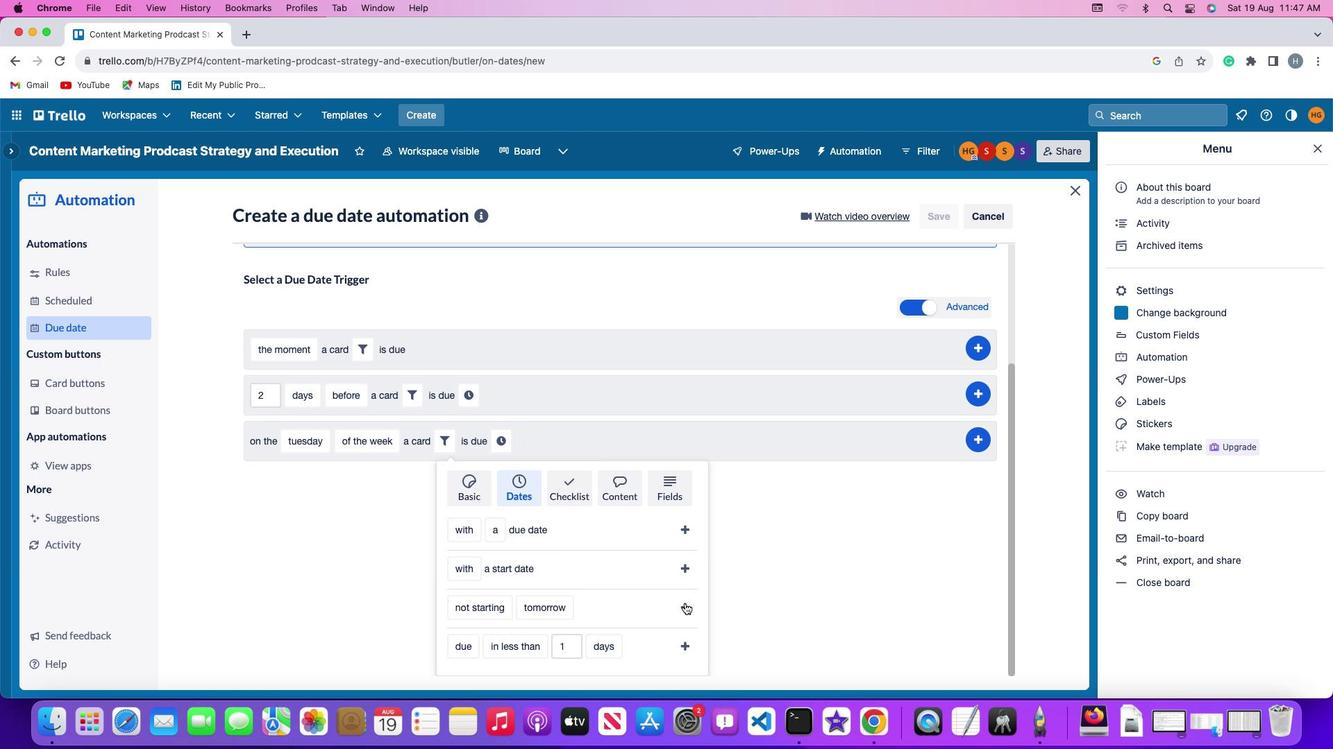 
Action: Mouse pressed left at (685, 603)
Screenshot: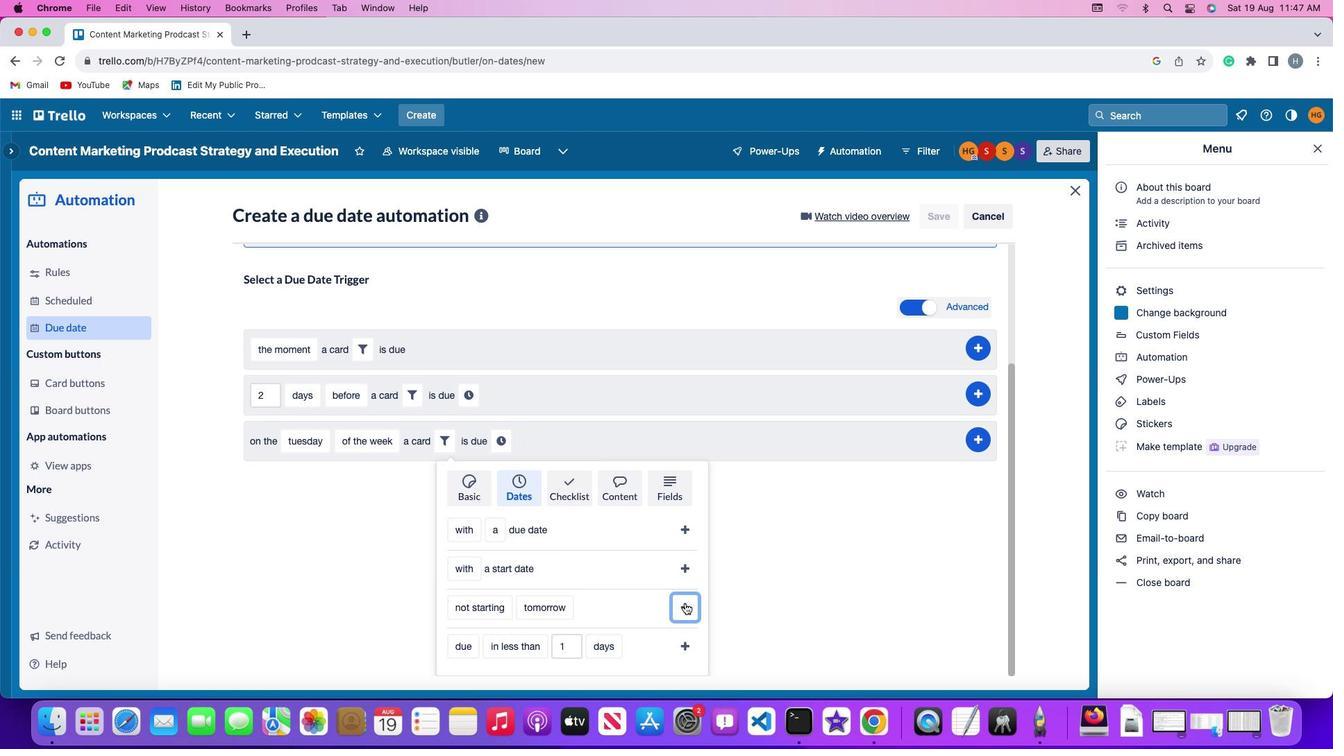 
Action: Mouse moved to (631, 606)
Screenshot: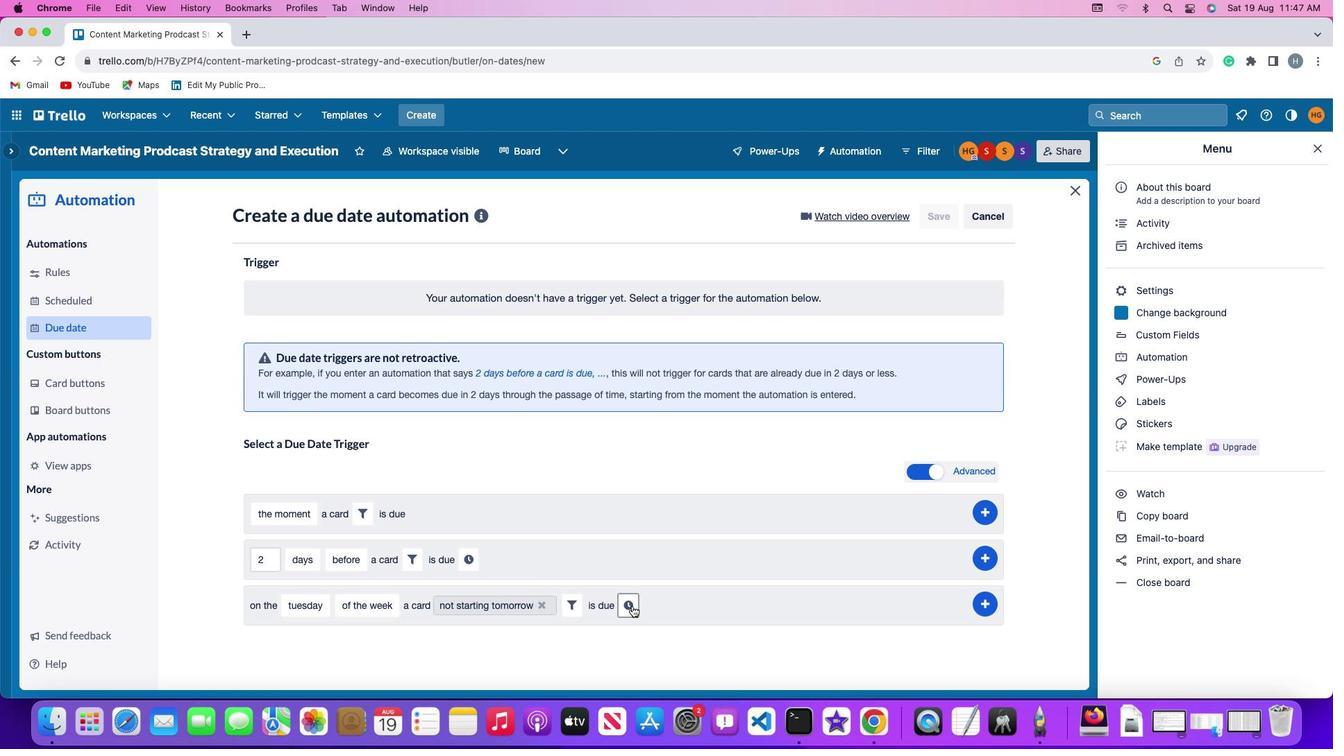 
Action: Mouse pressed left at (631, 606)
Screenshot: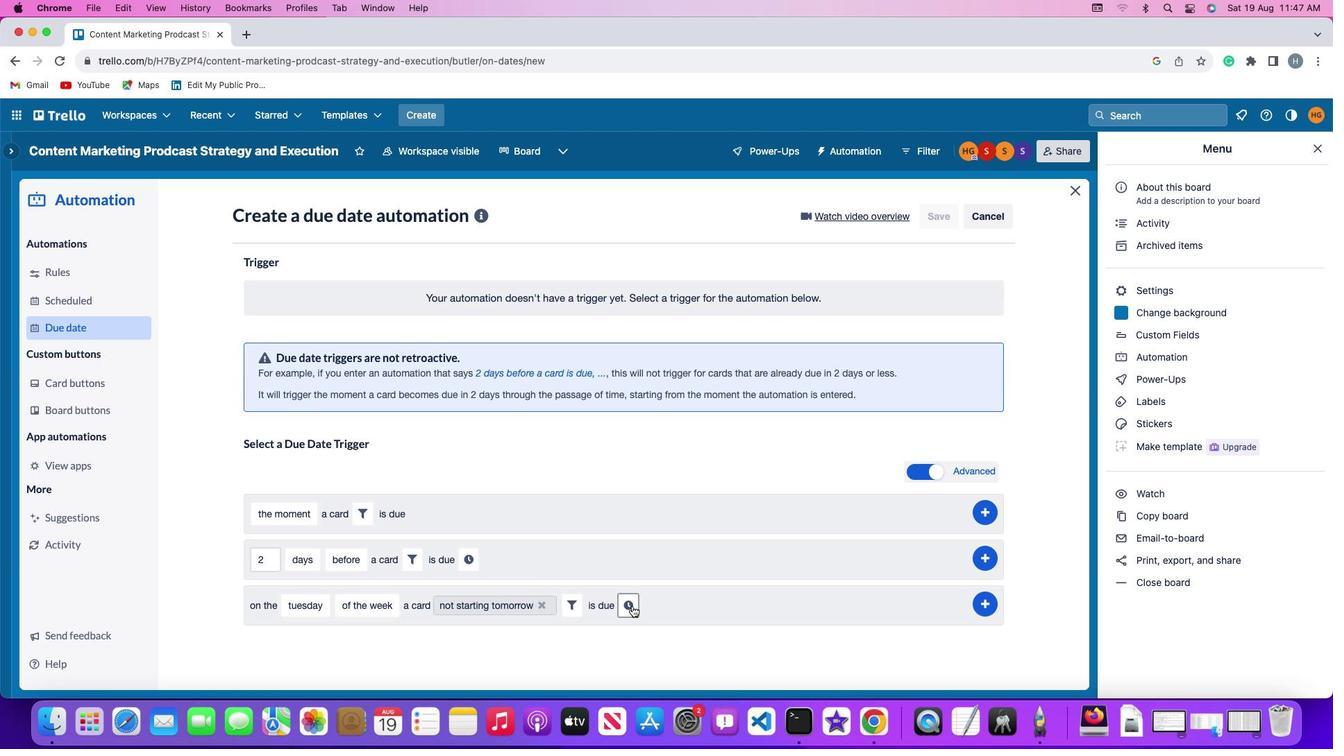 
Action: Mouse moved to (656, 609)
Screenshot: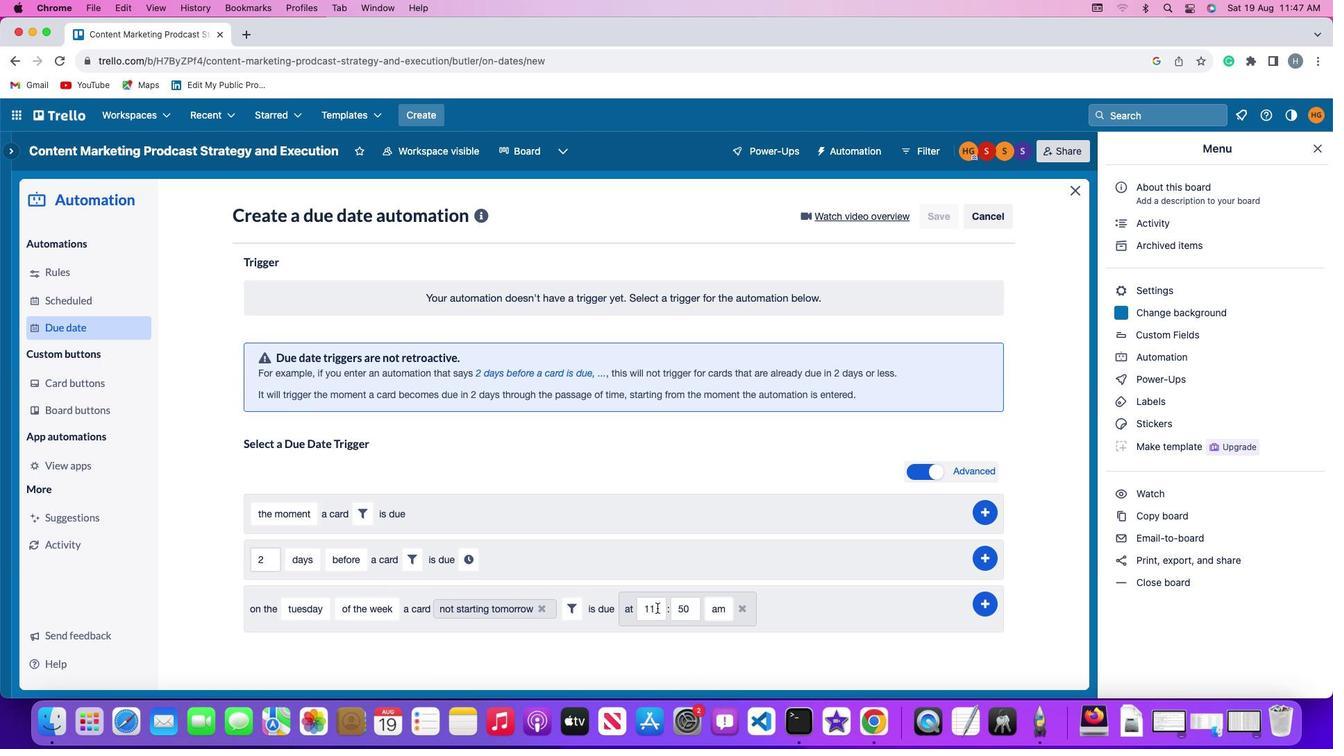 
Action: Mouse pressed left at (656, 609)
Screenshot: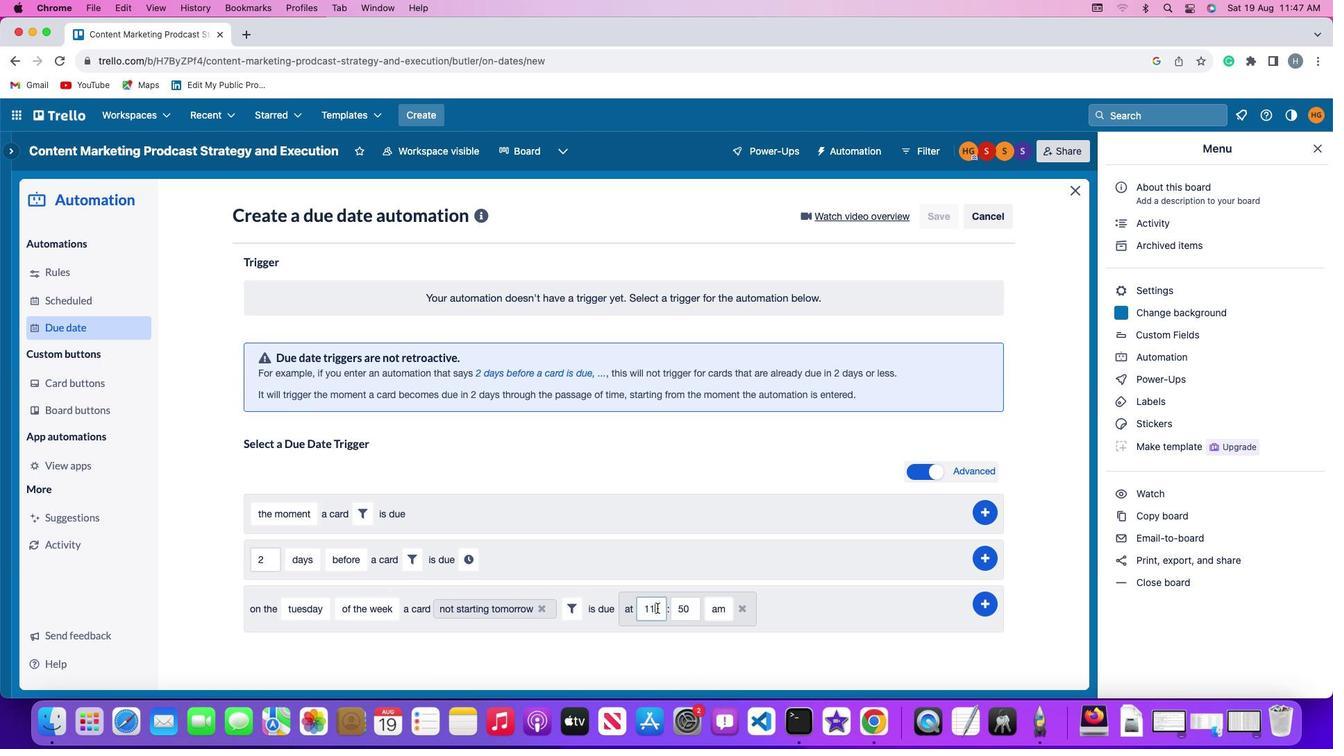 
Action: Mouse moved to (656, 607)
Screenshot: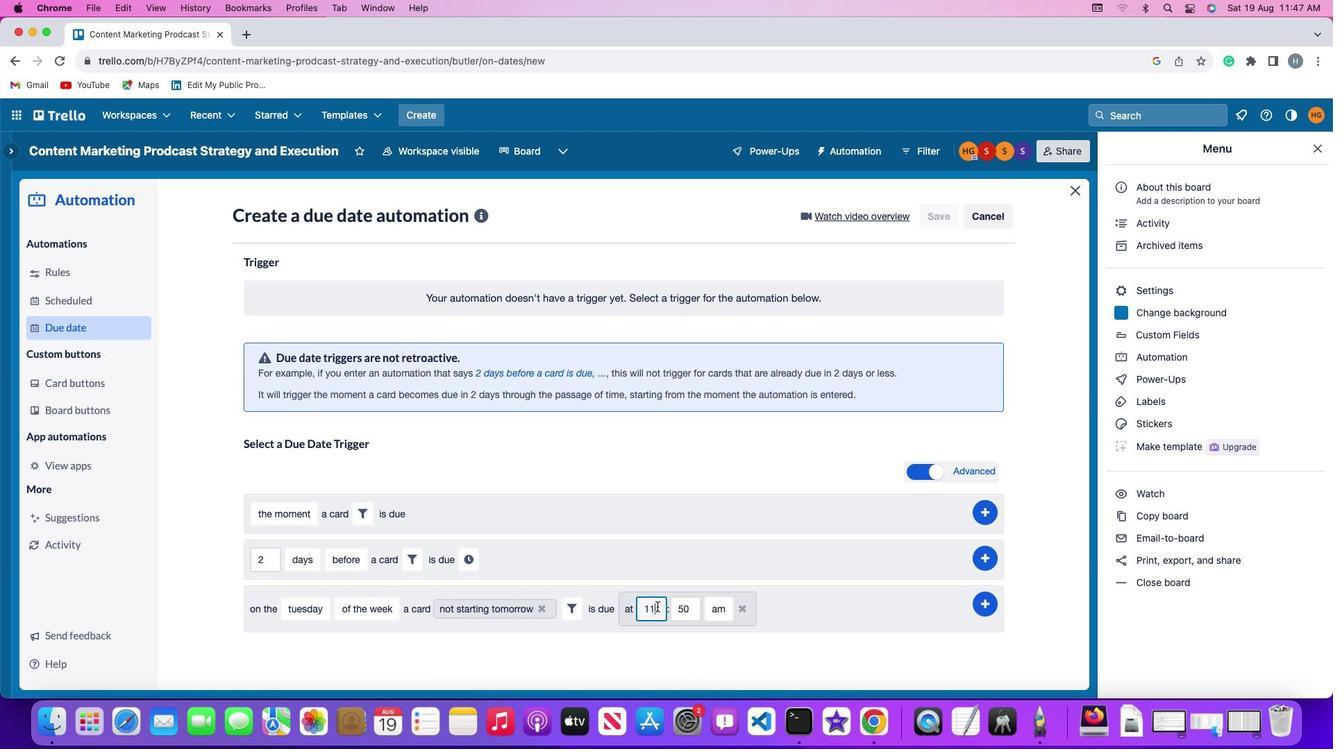 
Action: Key pressed Key.backspace'1'
Screenshot: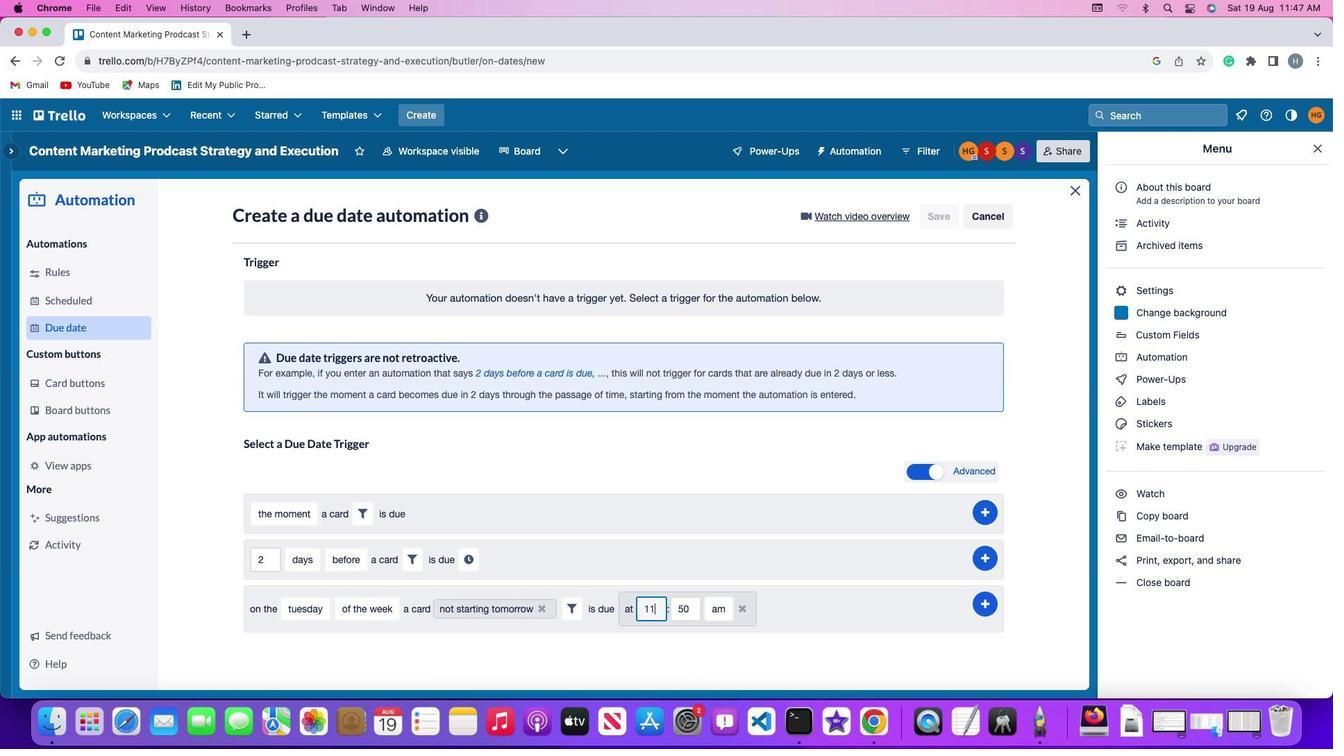
Action: Mouse moved to (694, 607)
Screenshot: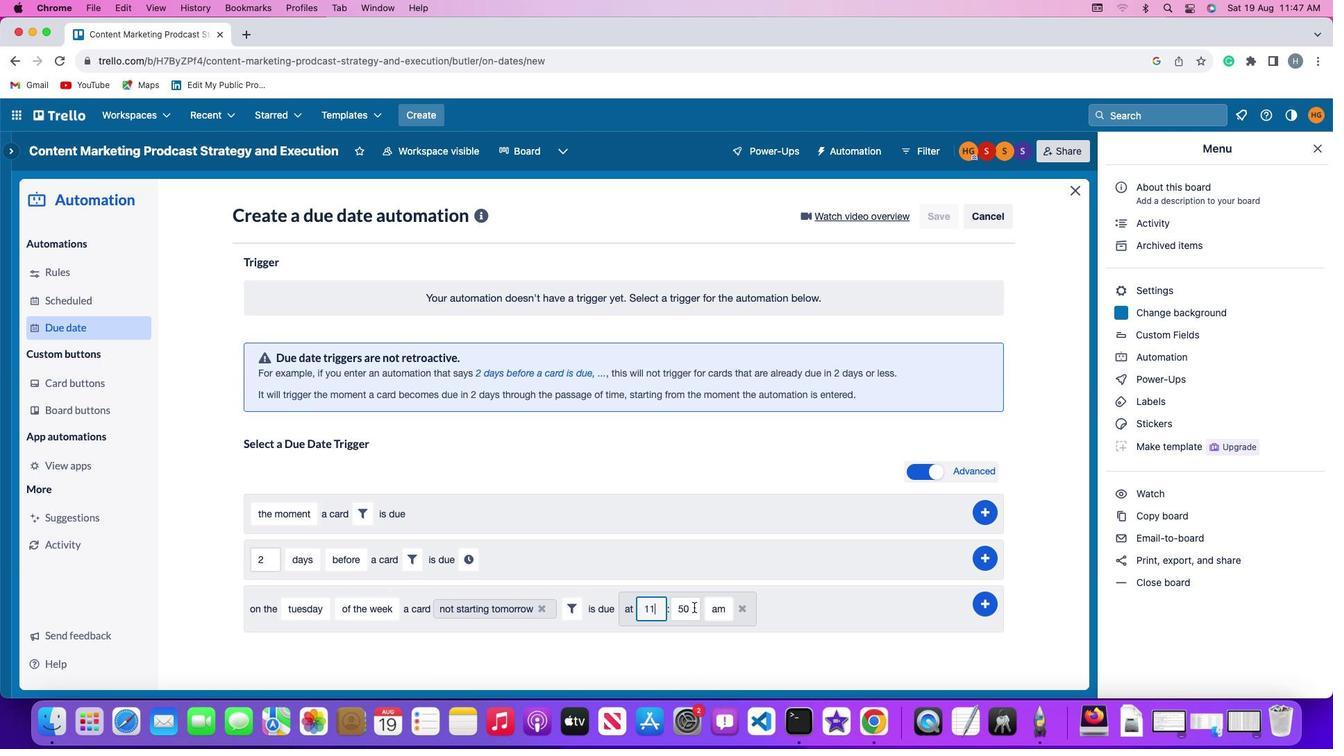 
Action: Mouse pressed left at (694, 607)
Screenshot: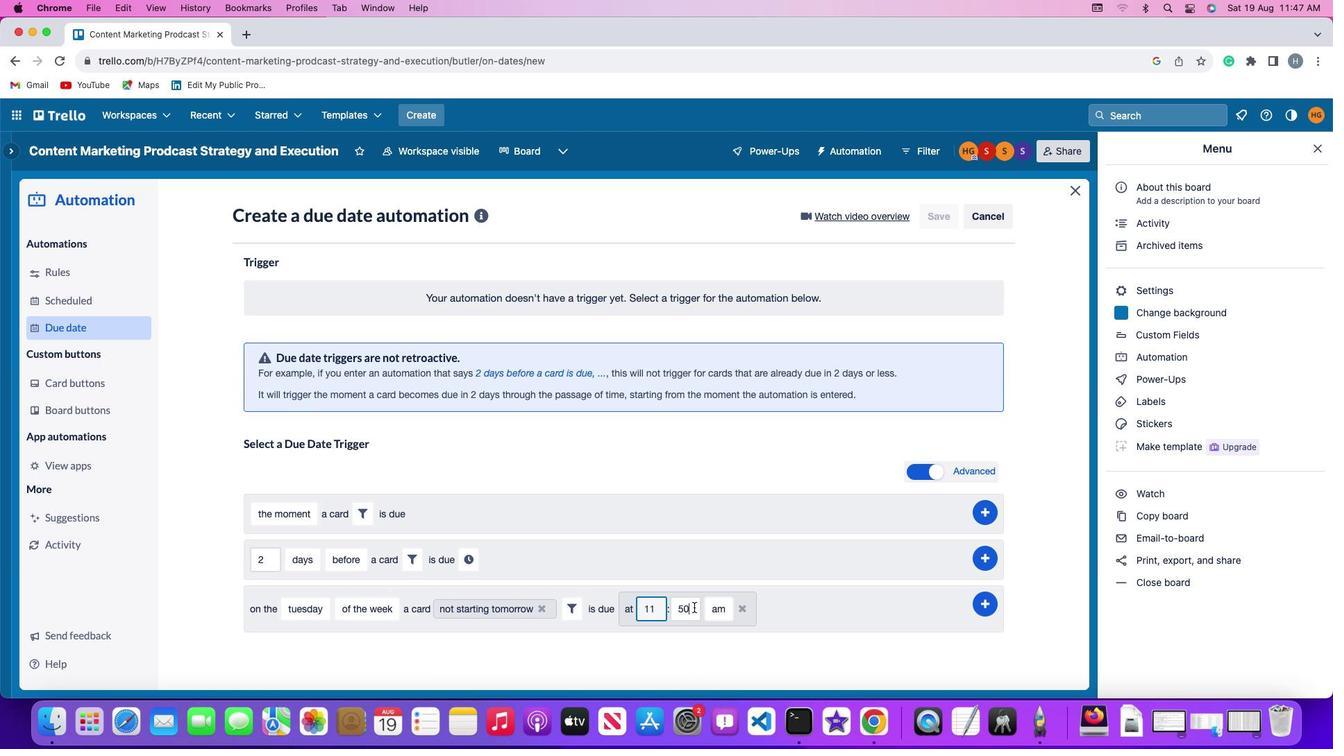 
Action: Key pressed Key.backspaceKey.backspace'0''0'
Screenshot: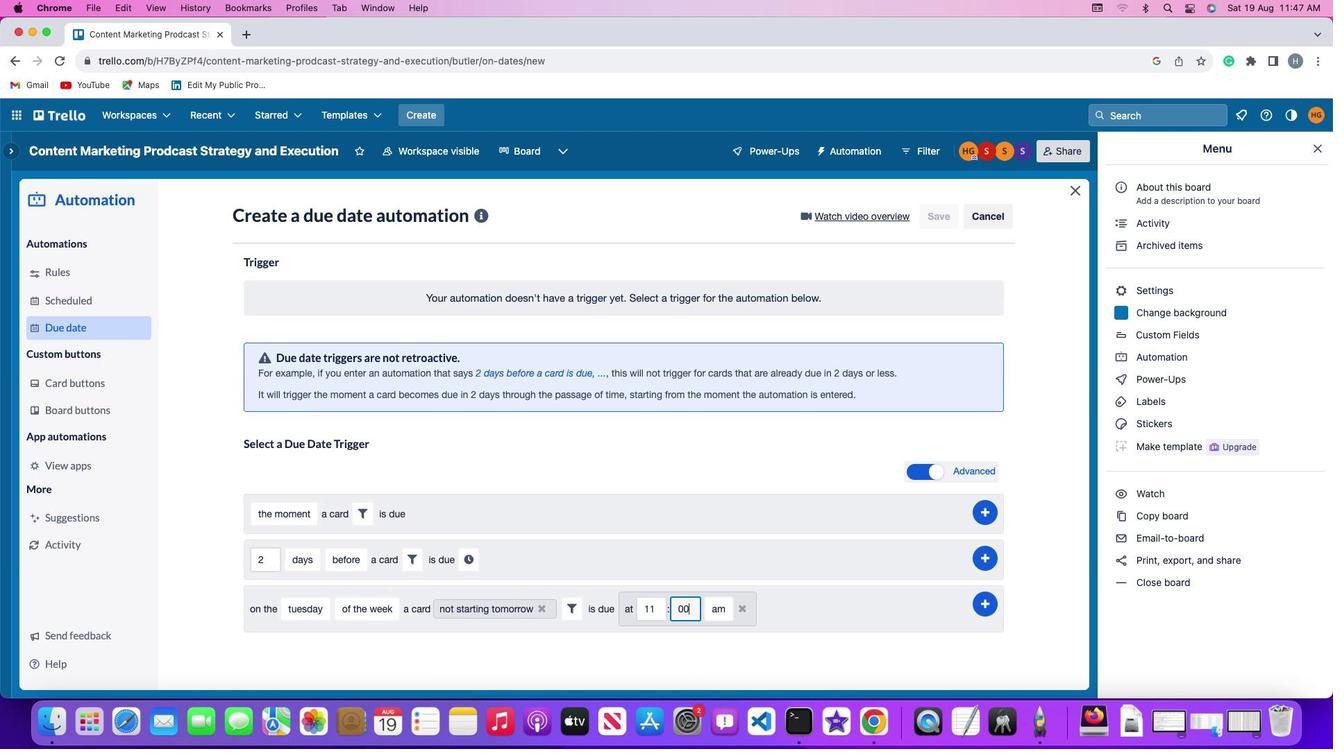 
Action: Mouse moved to (709, 608)
Screenshot: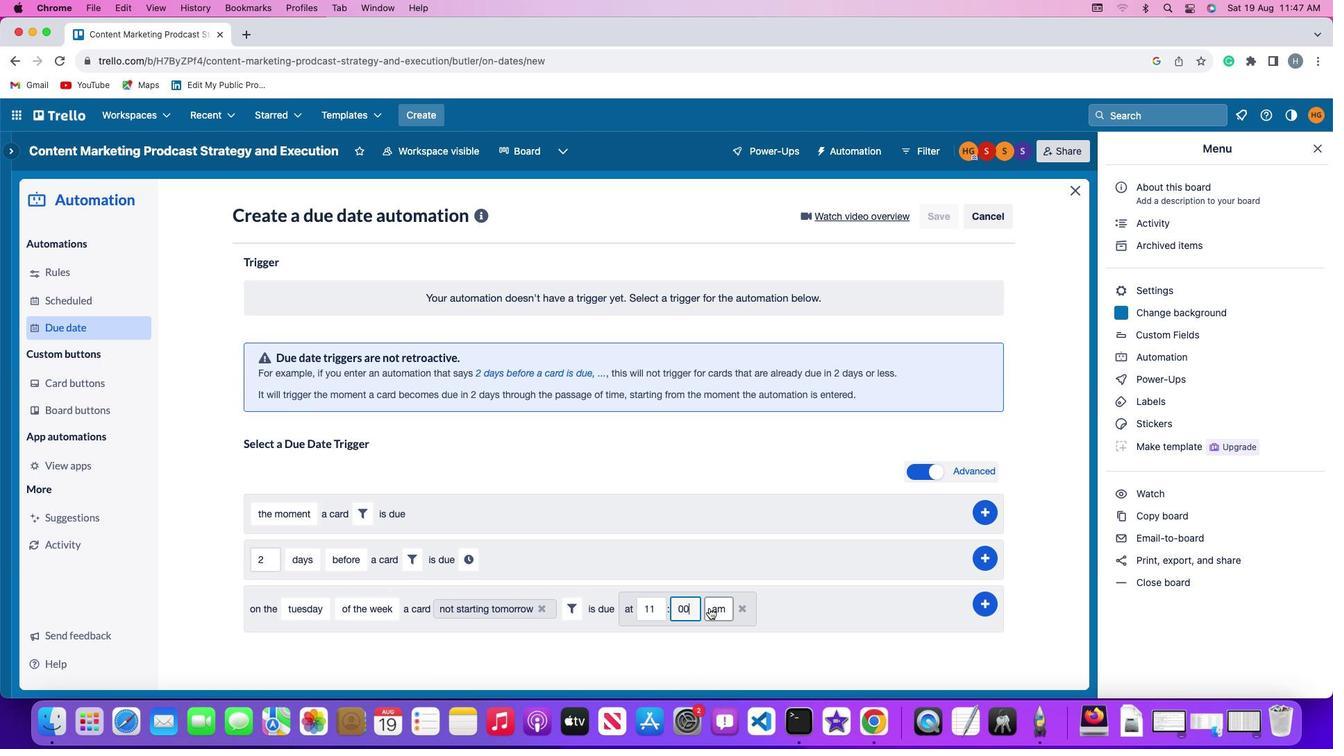 
Action: Mouse pressed left at (709, 608)
Screenshot: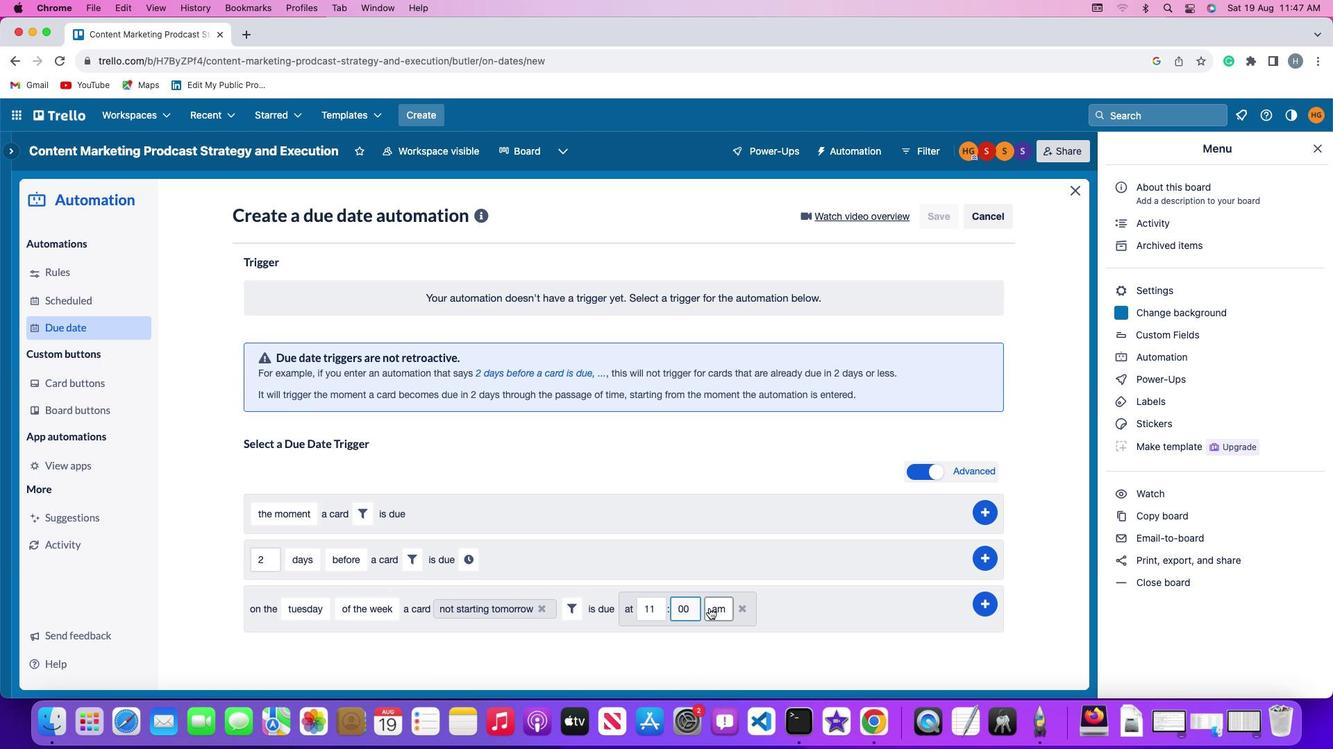 
Action: Mouse moved to (720, 630)
Screenshot: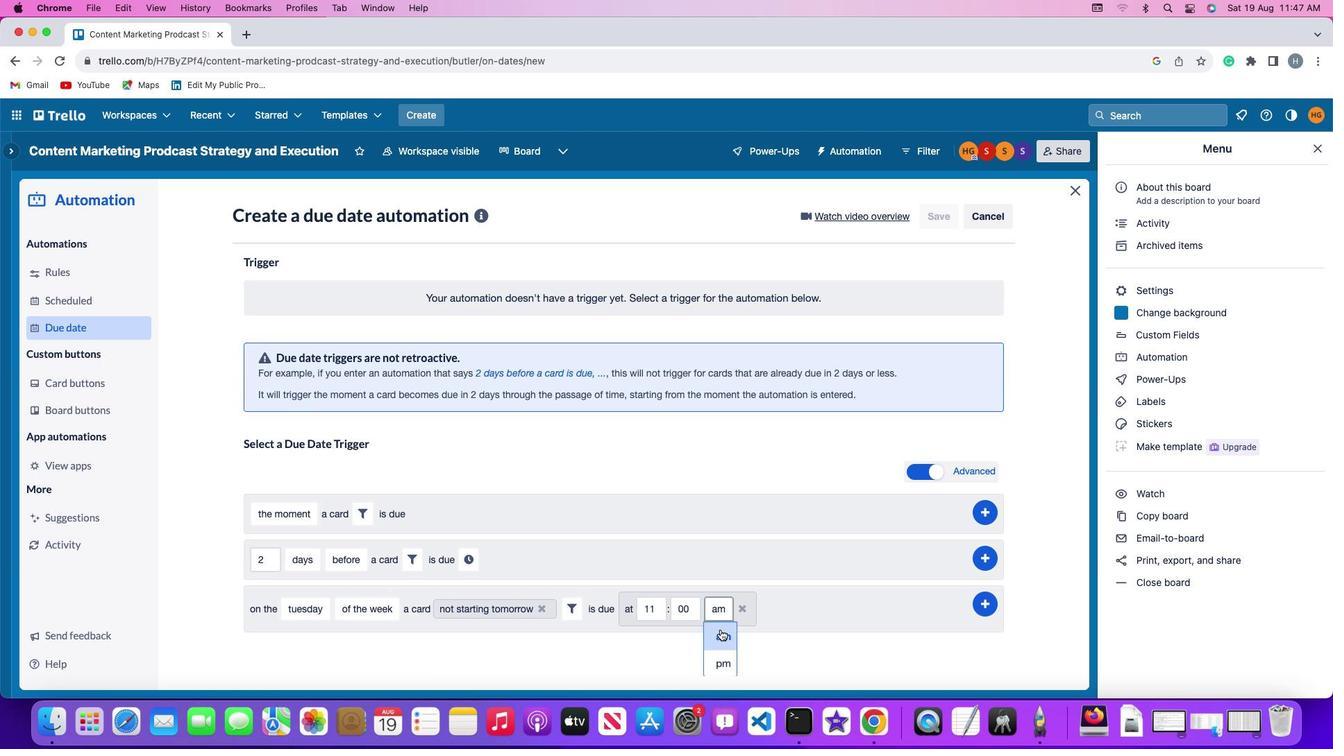 
Action: Mouse pressed left at (720, 630)
Screenshot: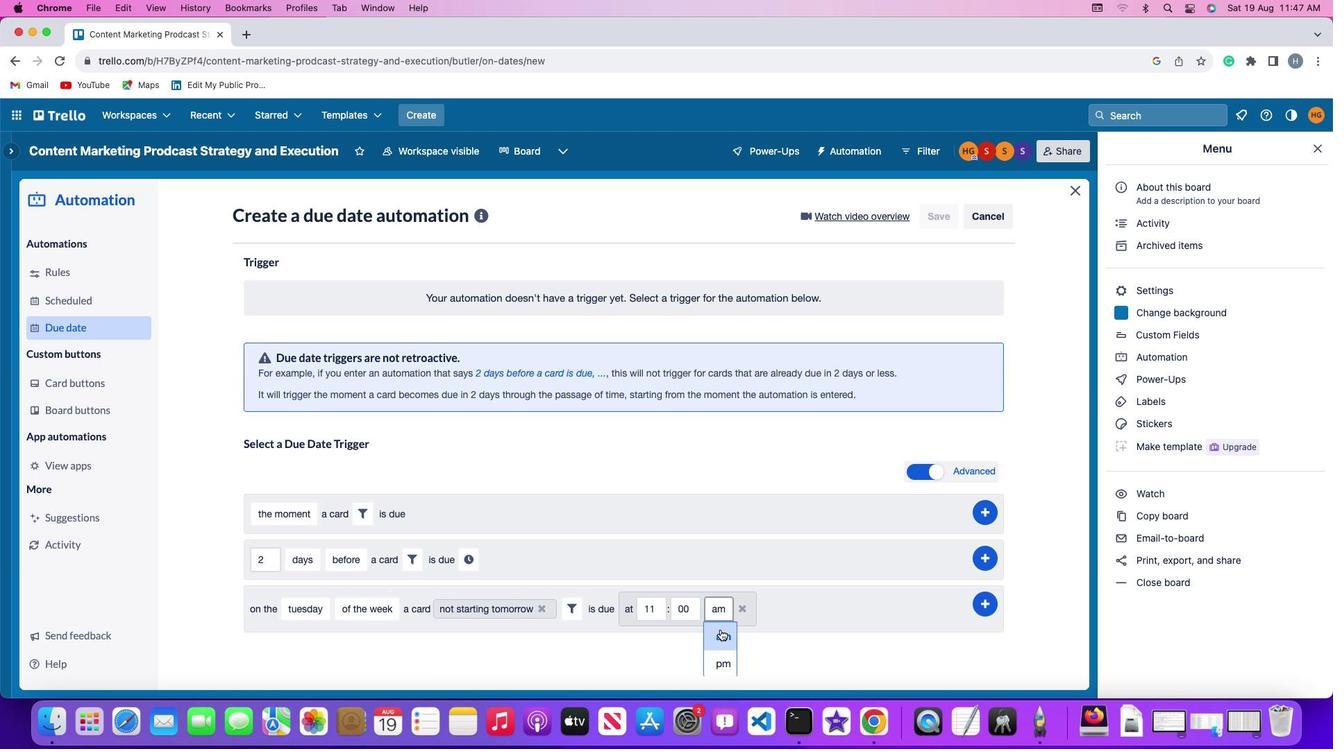 
Action: Mouse moved to (990, 602)
Screenshot: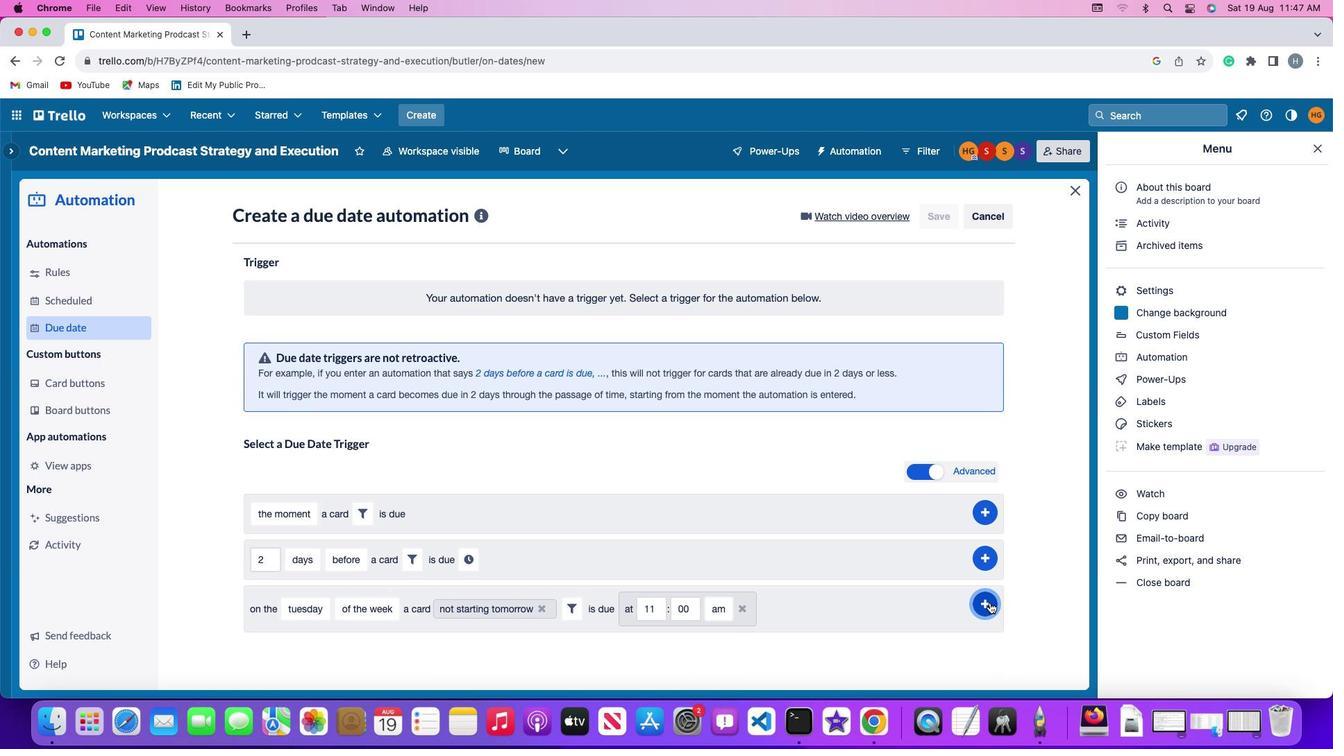 
Action: Mouse pressed left at (990, 602)
Screenshot: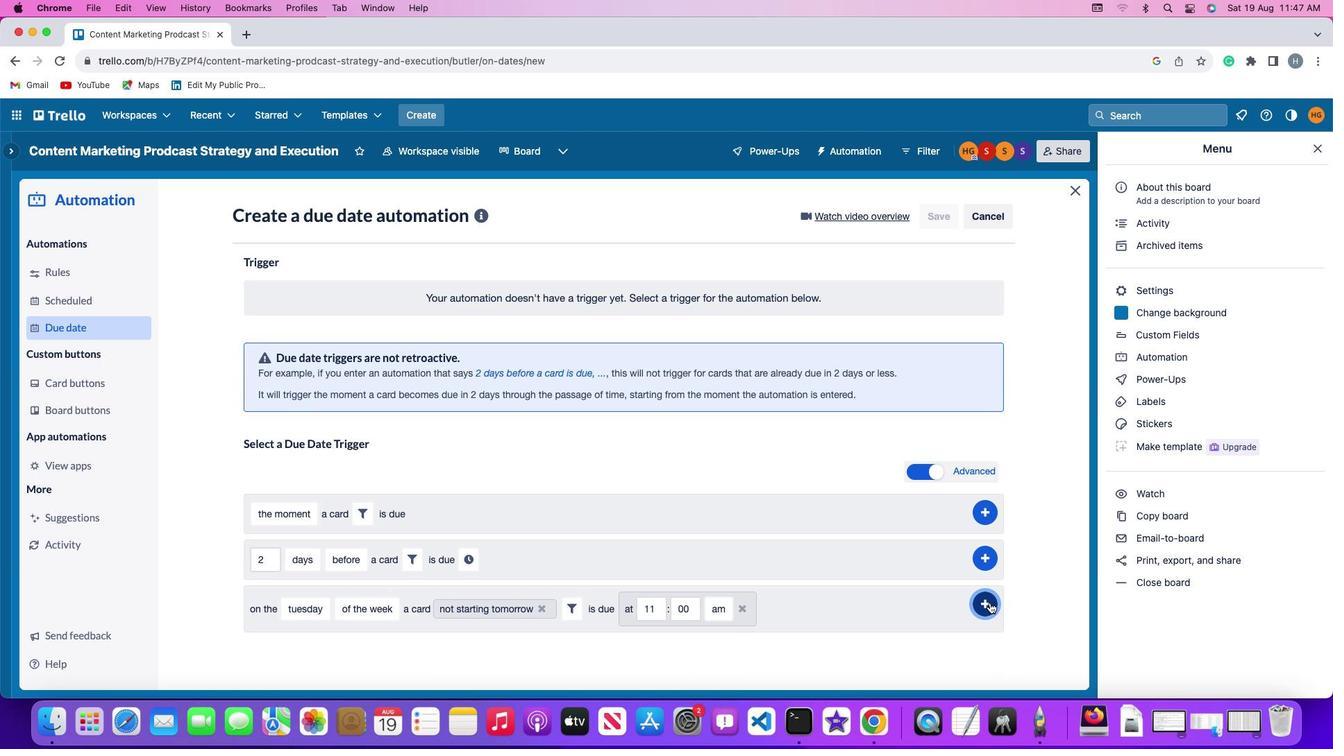 
Action: Mouse moved to (1036, 493)
Screenshot: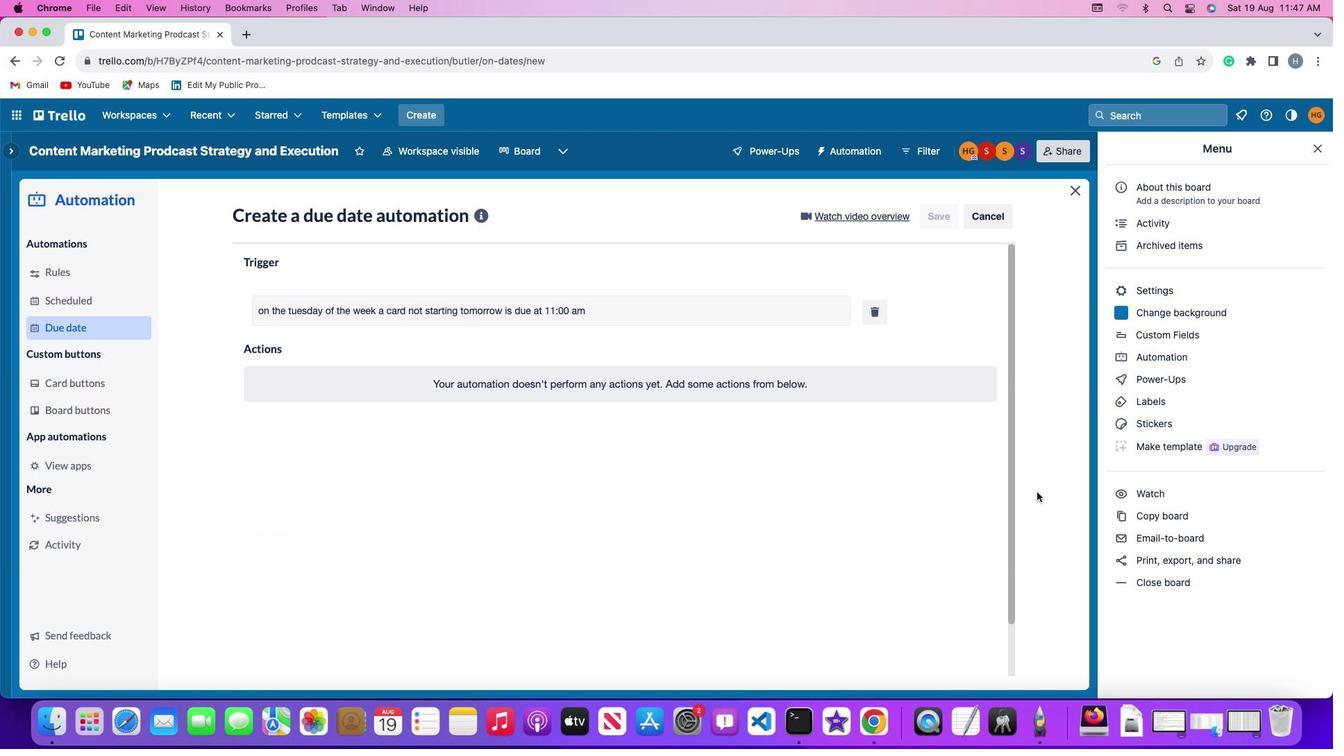 
